 Task: Send an email with the signature Genevieve Ramirez with the subject Request for a recommendation and the message Could you please provide a summary of the project timeline? from softage.2@softage.net to softage.3@softage.net with an attached image file Product_photo.png and move the email from Sent Items to the folder Skincare
Action: Key pressed n
Screenshot: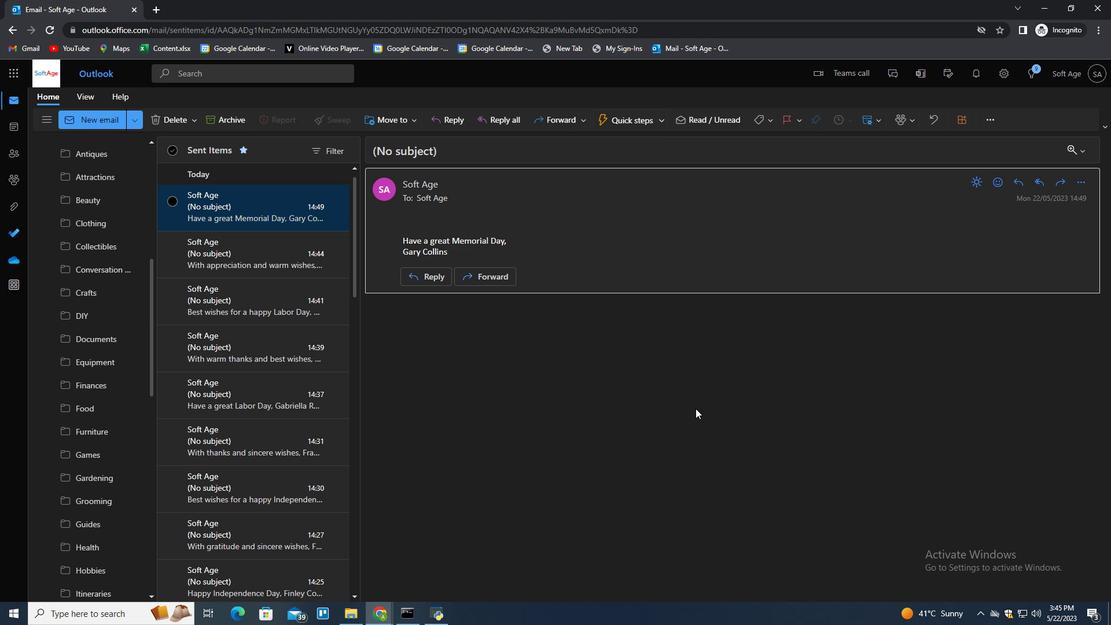 
Action: Mouse moved to (773, 123)
Screenshot: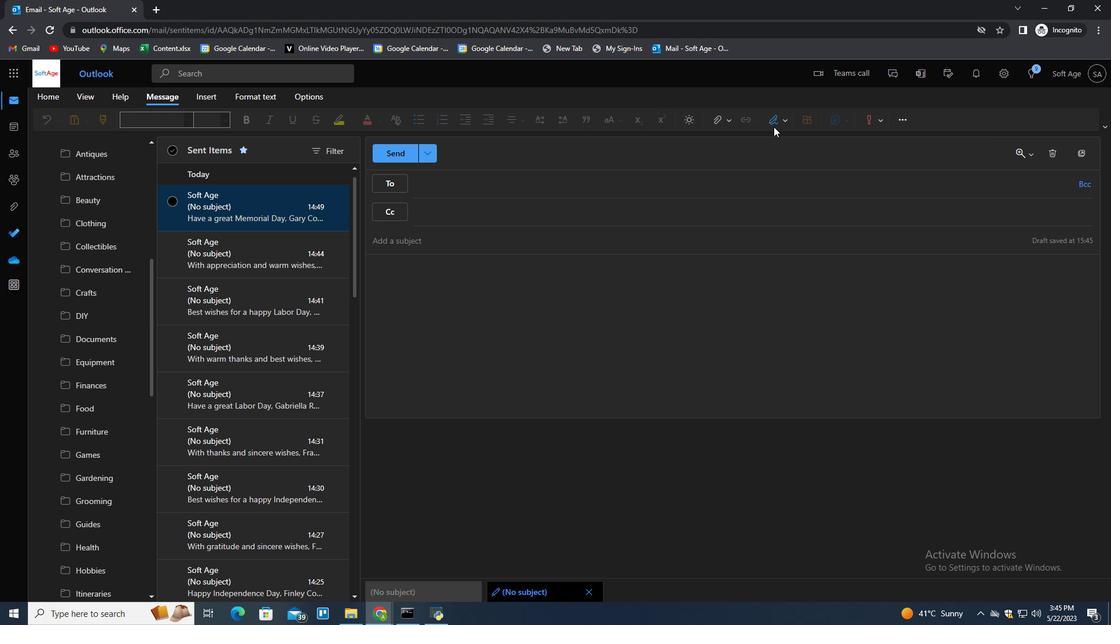 
Action: Mouse pressed left at (773, 123)
Screenshot: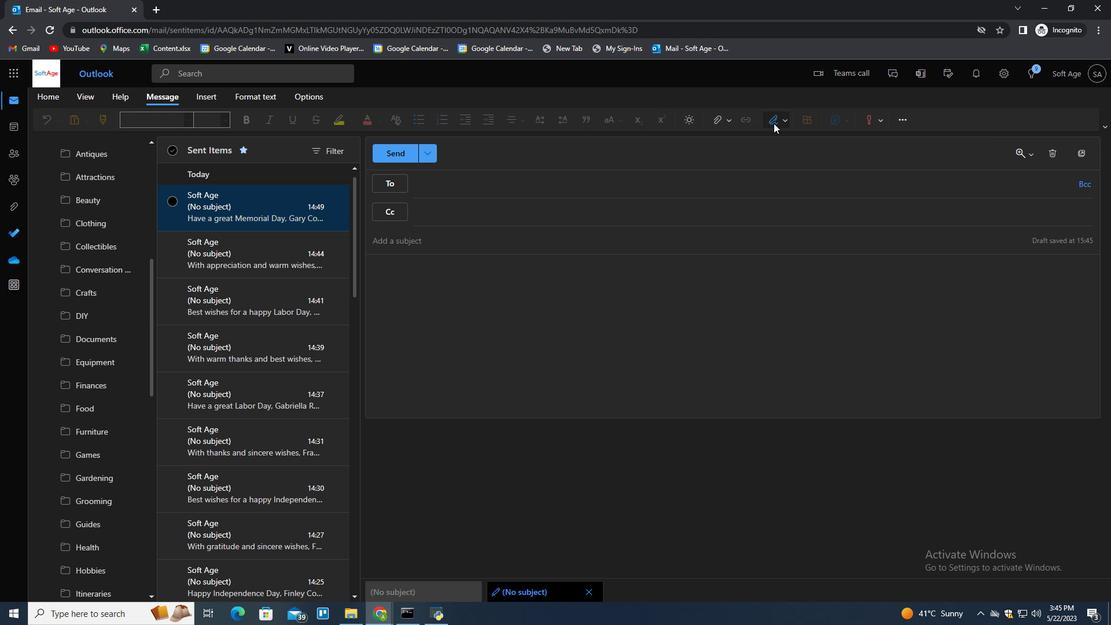 
Action: Mouse moved to (766, 163)
Screenshot: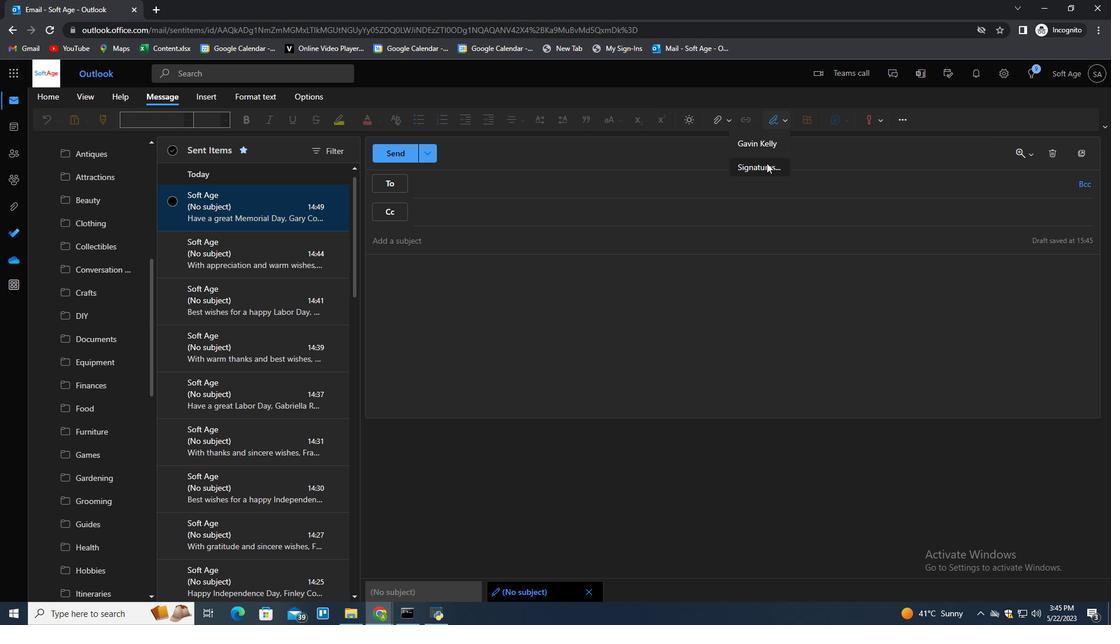 
Action: Mouse pressed left at (766, 163)
Screenshot: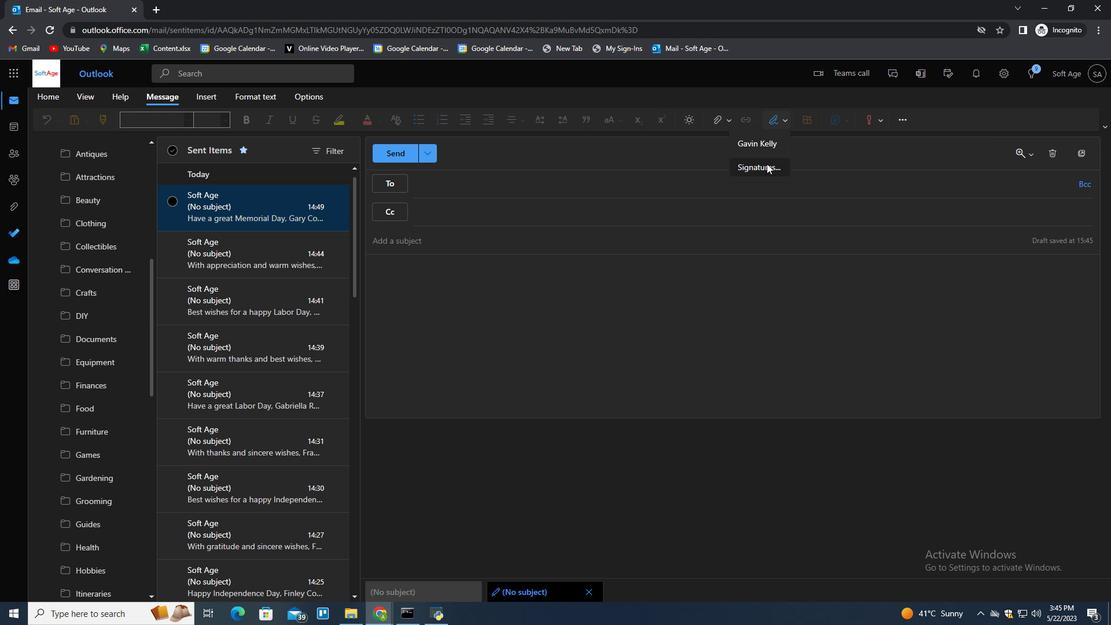 
Action: Mouse moved to (782, 208)
Screenshot: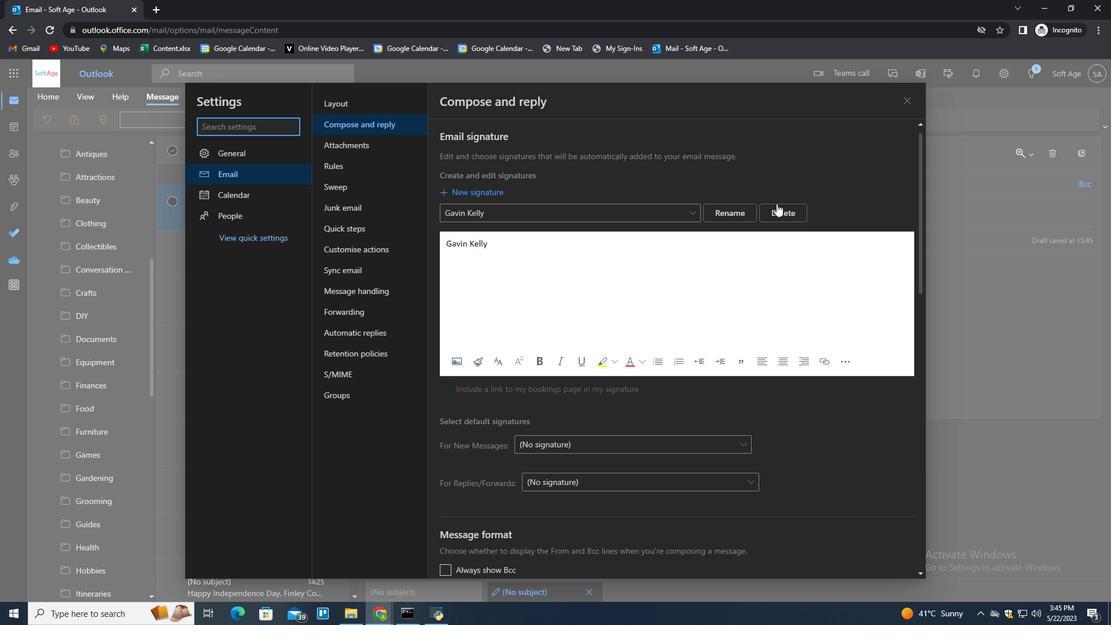 
Action: Mouse pressed left at (782, 208)
Screenshot: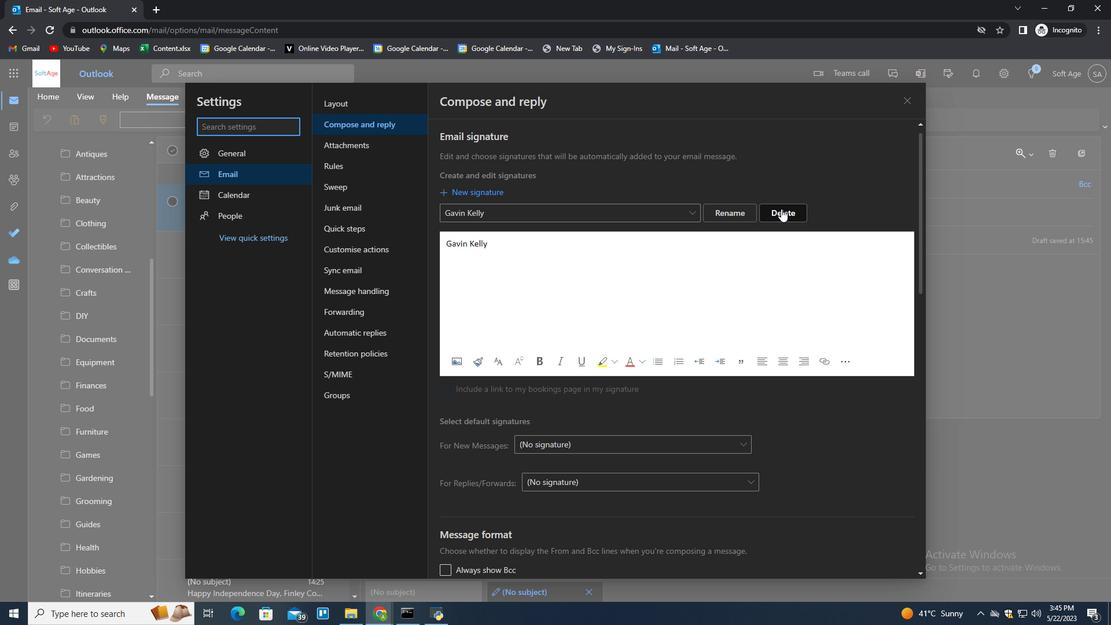 
Action: Mouse moved to (781, 212)
Screenshot: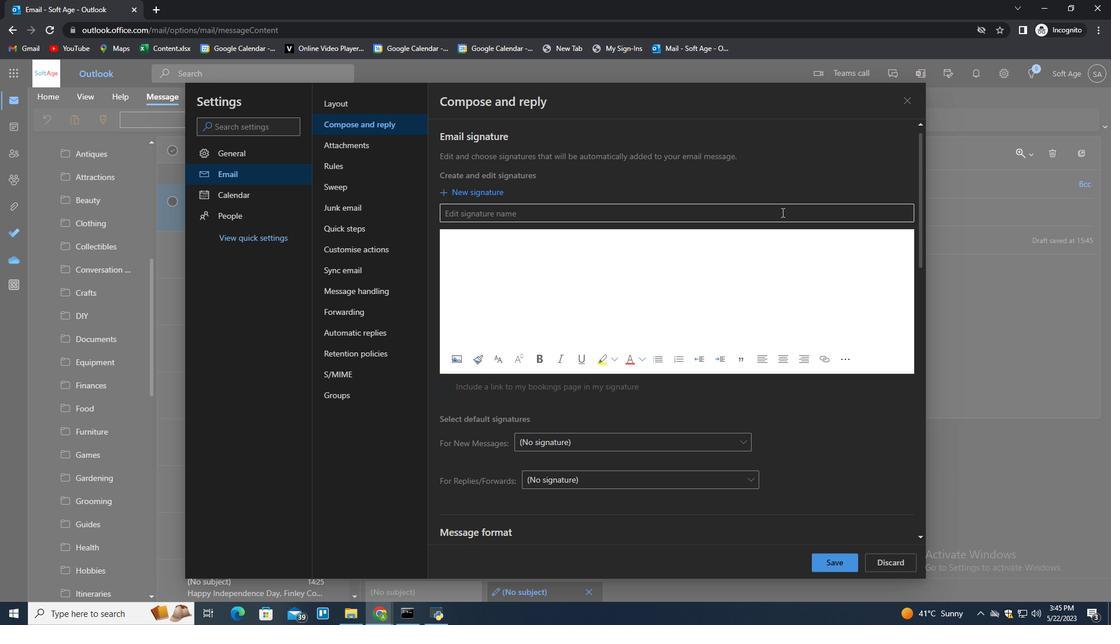 
Action: Mouse pressed left at (781, 212)
Screenshot: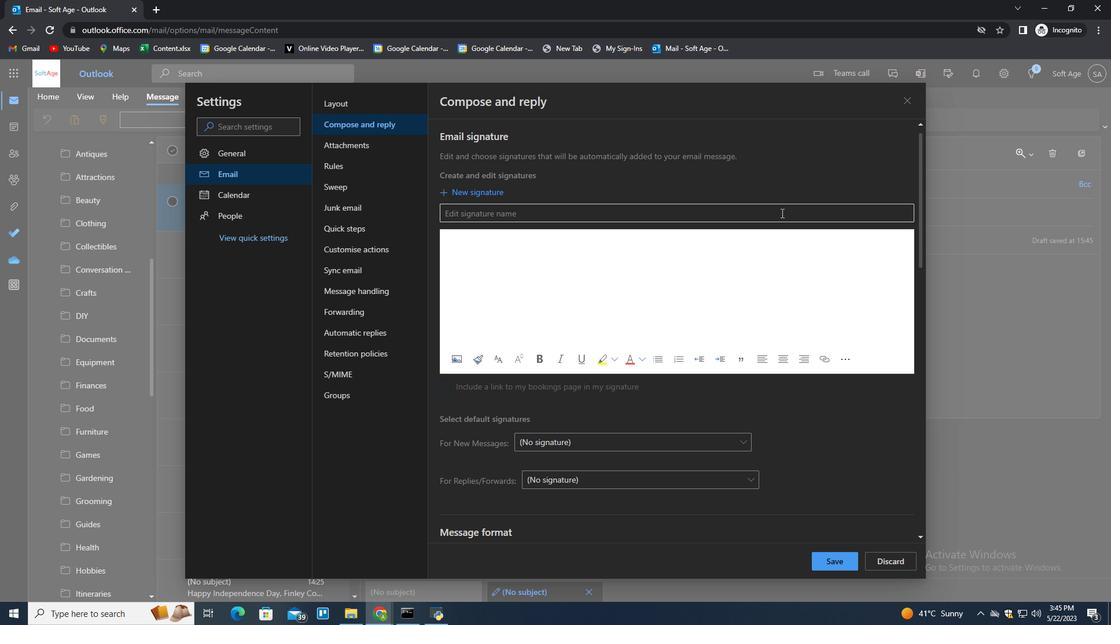 
Action: Mouse moved to (779, 212)
Screenshot: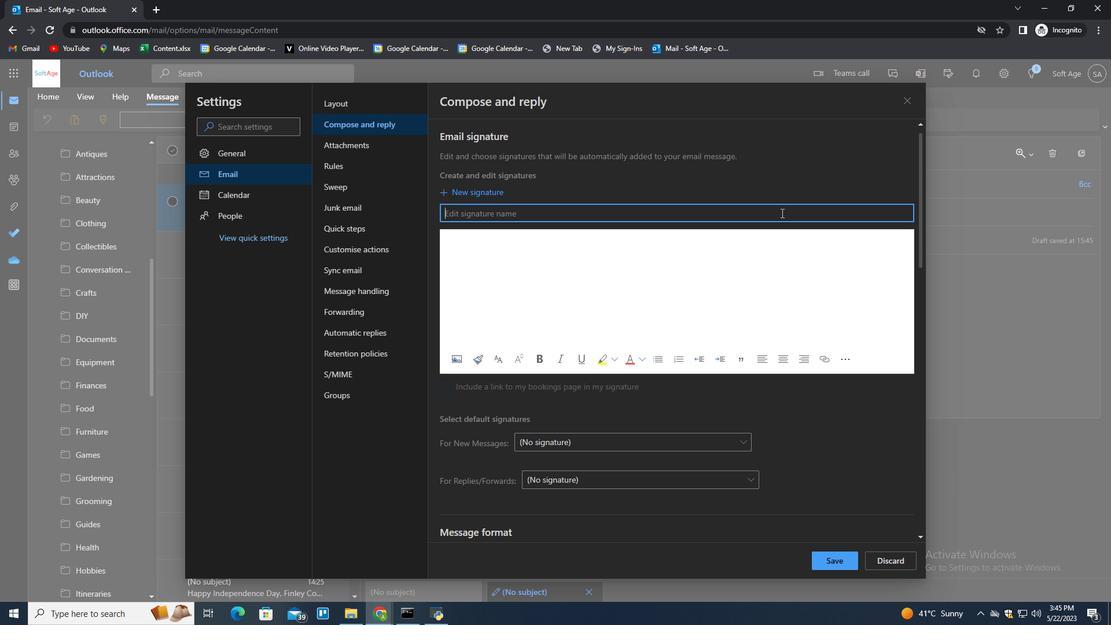 
Action: Key pressed <Key.shift>
Screenshot: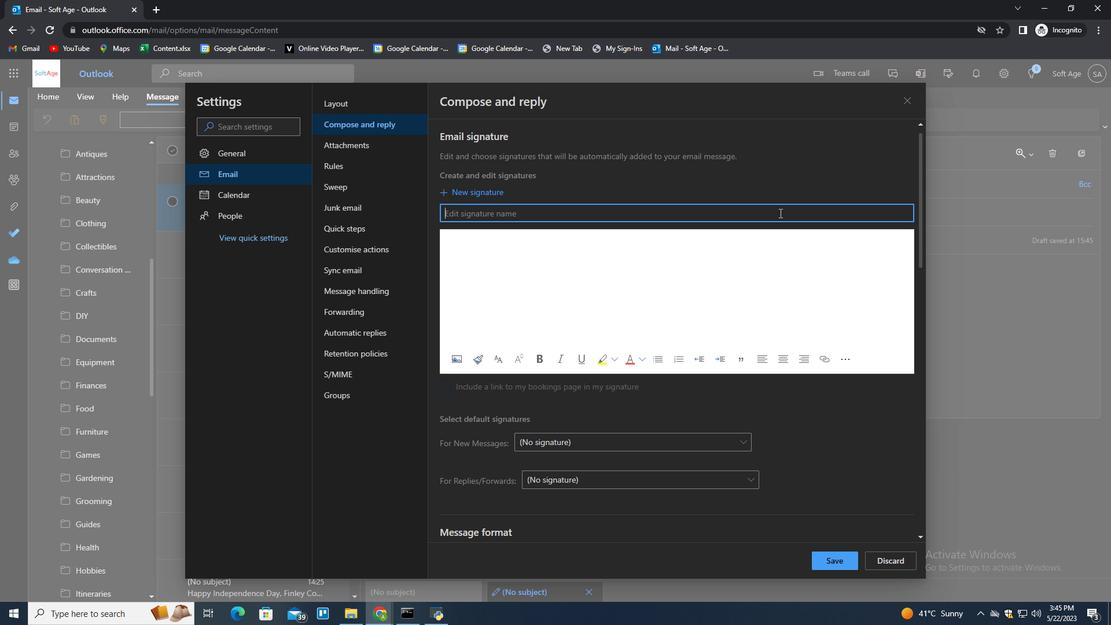 
Action: Mouse moved to (779, 212)
Screenshot: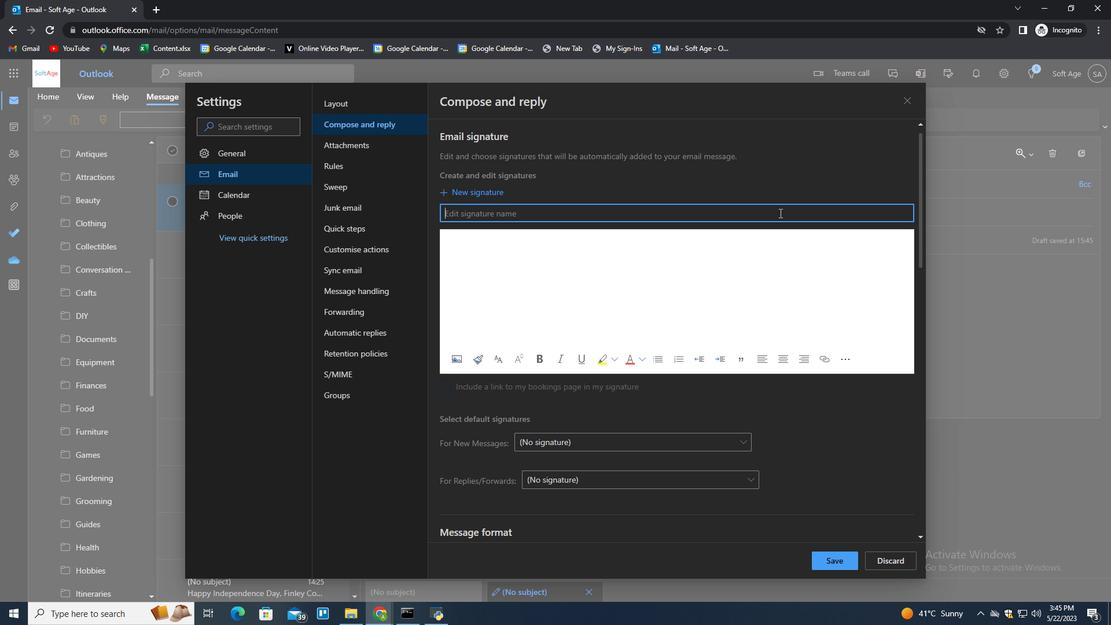 
Action: Key pressed G
Screenshot: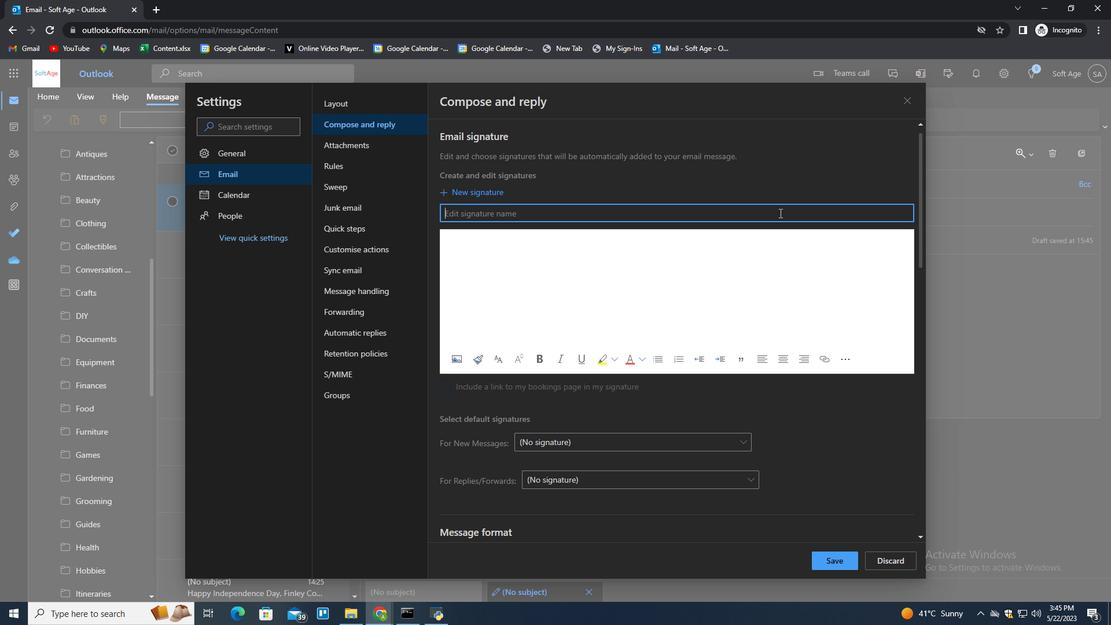 
Action: Mouse moved to (777, 218)
Screenshot: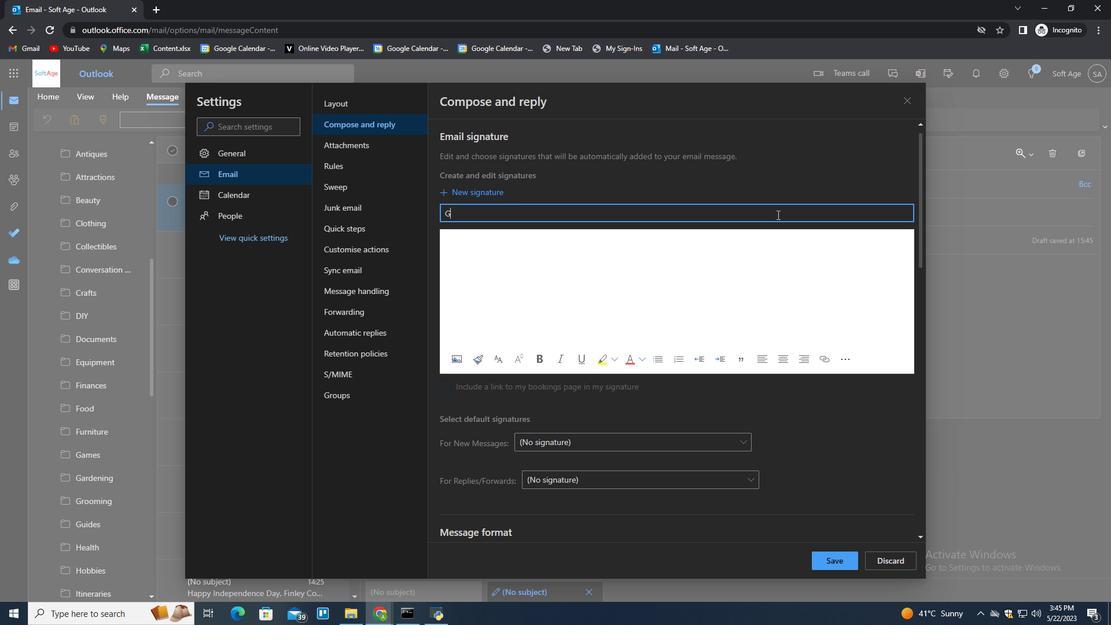 
Action: Key pressed enevieve<Key.space><Key.shift>Ramirez<Key.tab><Key.shift><Key.shift><Key.shift><Key.shift><Key.shift><Key.shift><Key.shift><Key.shift><Key.shift><Key.shift><Key.shift><Key.shift><Key.shift><Key.shift><Key.shift><Key.shift><Key.shift><Key.shift><Key.shift><Key.shift>Genevieve<Key.space><Key.shift>Ramires<Key.backspace>a<Key.backspace>z
Screenshot: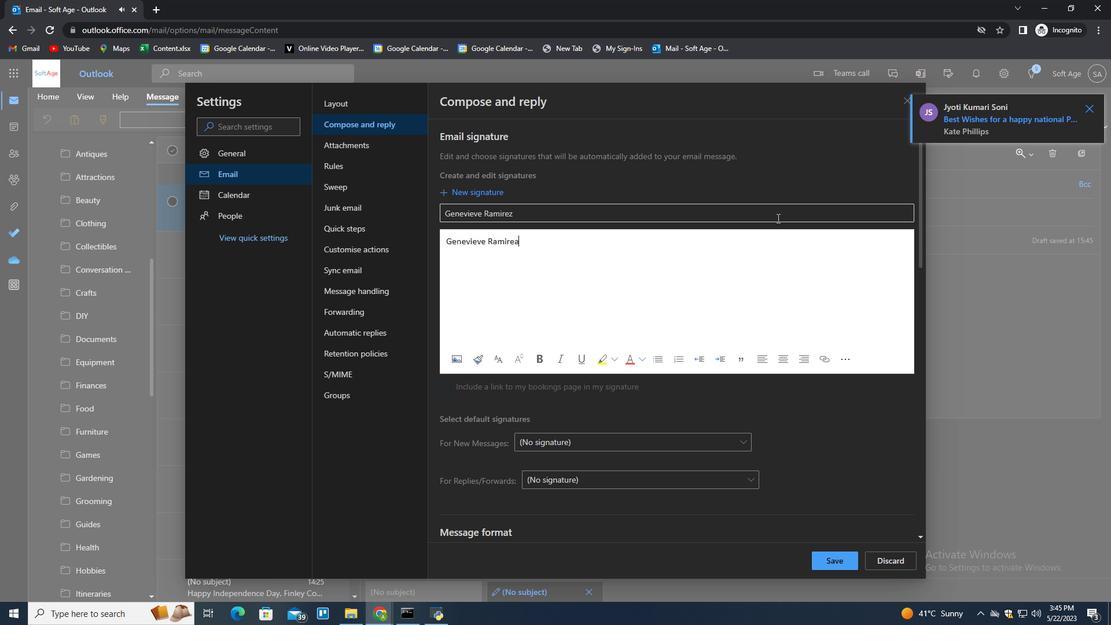 
Action: Mouse scrolled (777, 218) with delta (0, 0)
Screenshot: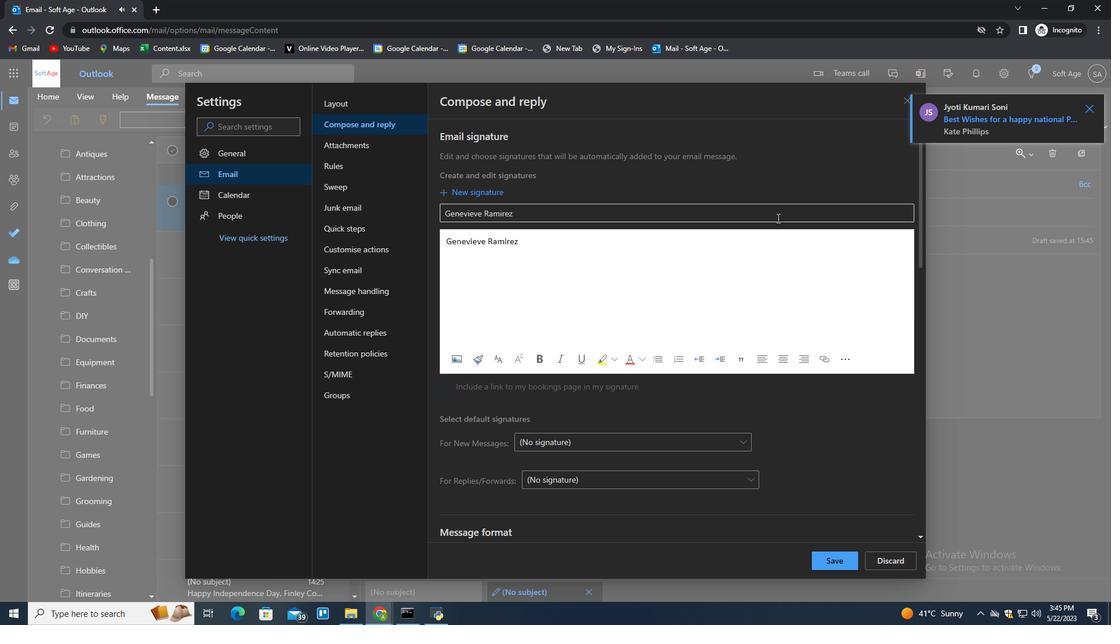 
Action: Mouse moved to (836, 561)
Screenshot: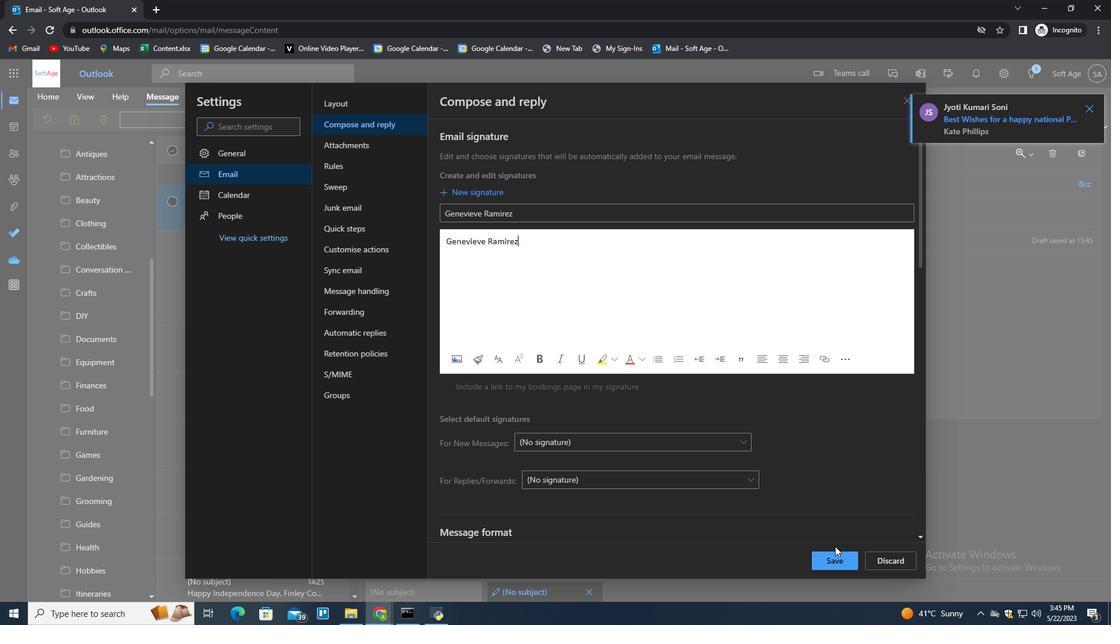 
Action: Mouse pressed left at (836, 561)
Screenshot: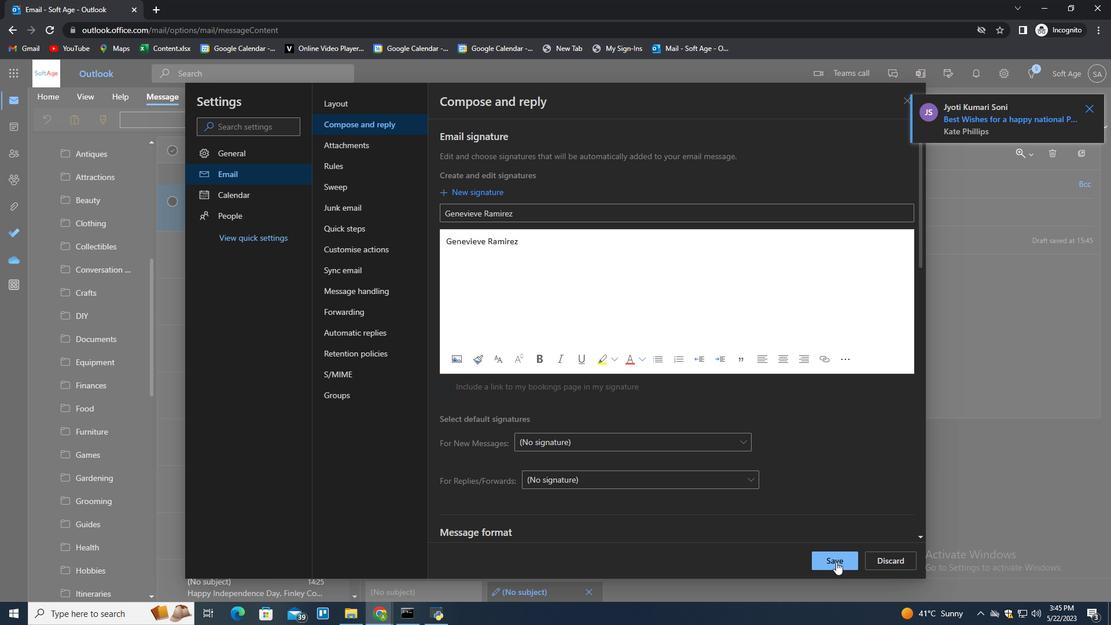 
Action: Mouse moved to (967, 339)
Screenshot: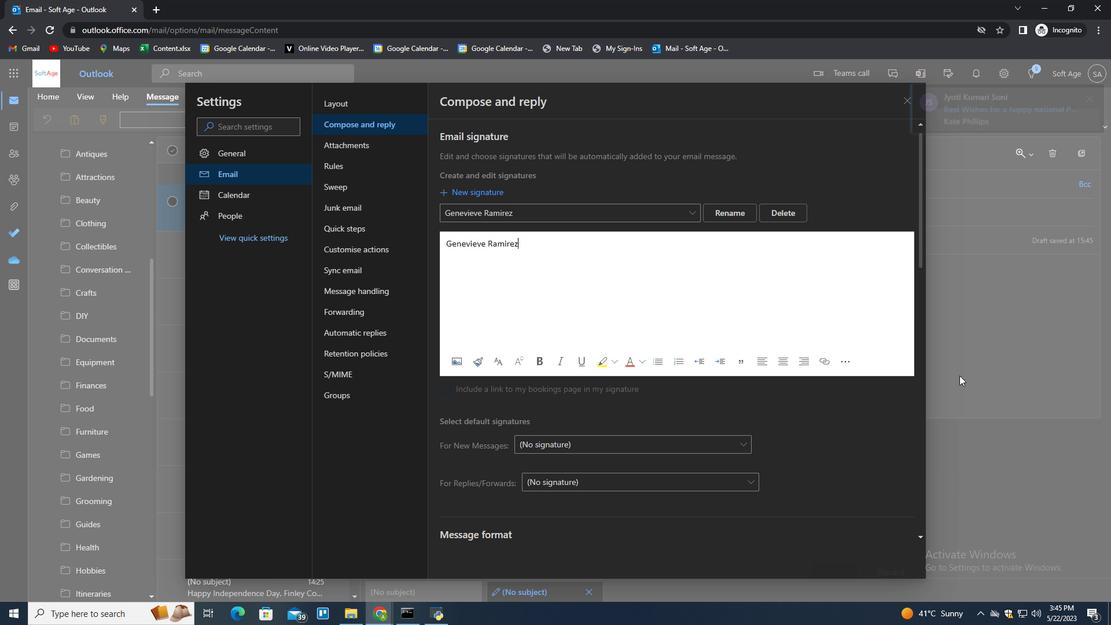 
Action: Mouse pressed left at (967, 339)
Screenshot: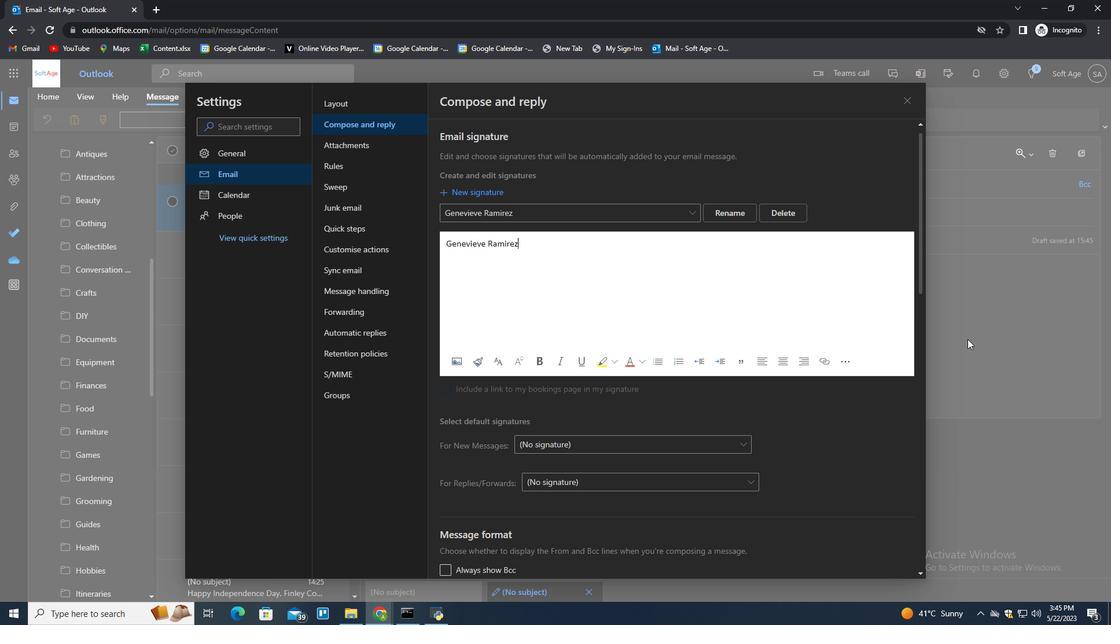 
Action: Mouse moved to (780, 120)
Screenshot: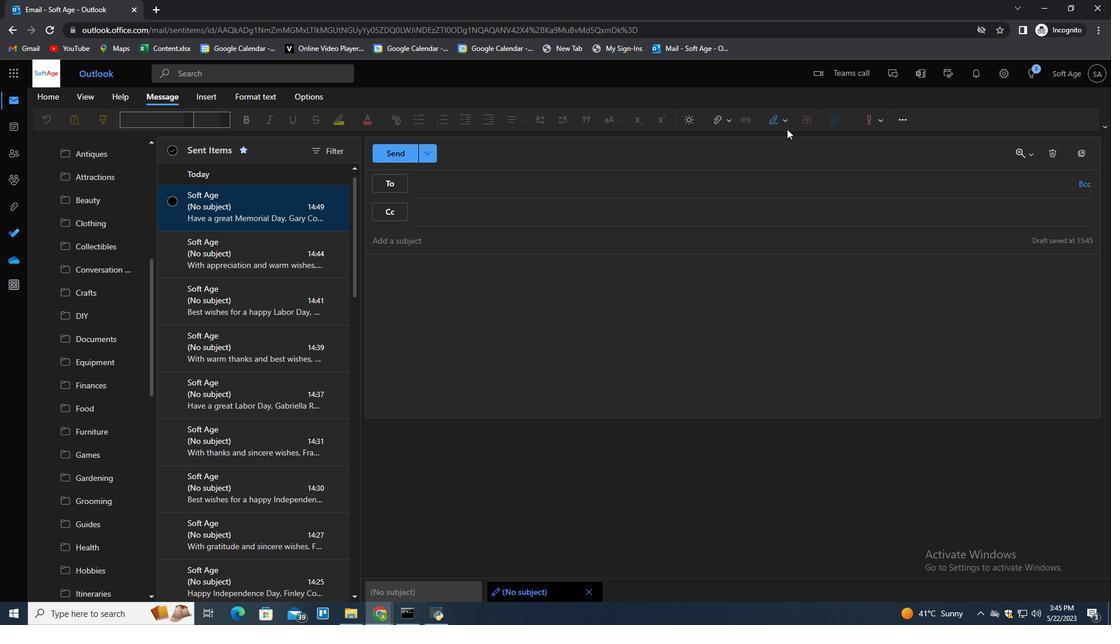 
Action: Mouse pressed left at (780, 120)
Screenshot: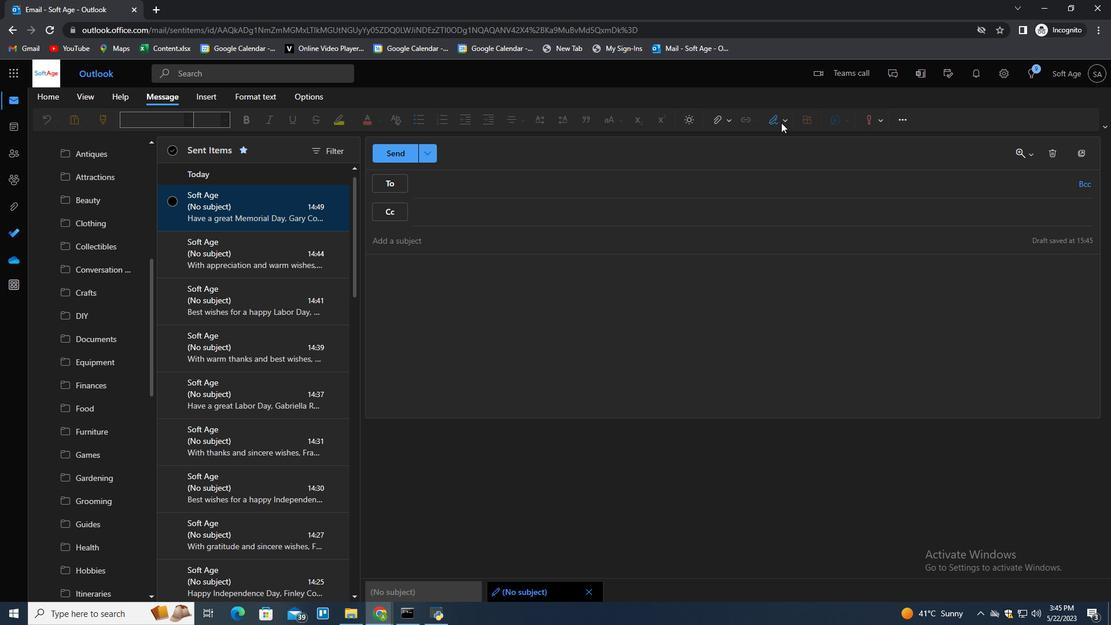
Action: Mouse moved to (765, 145)
Screenshot: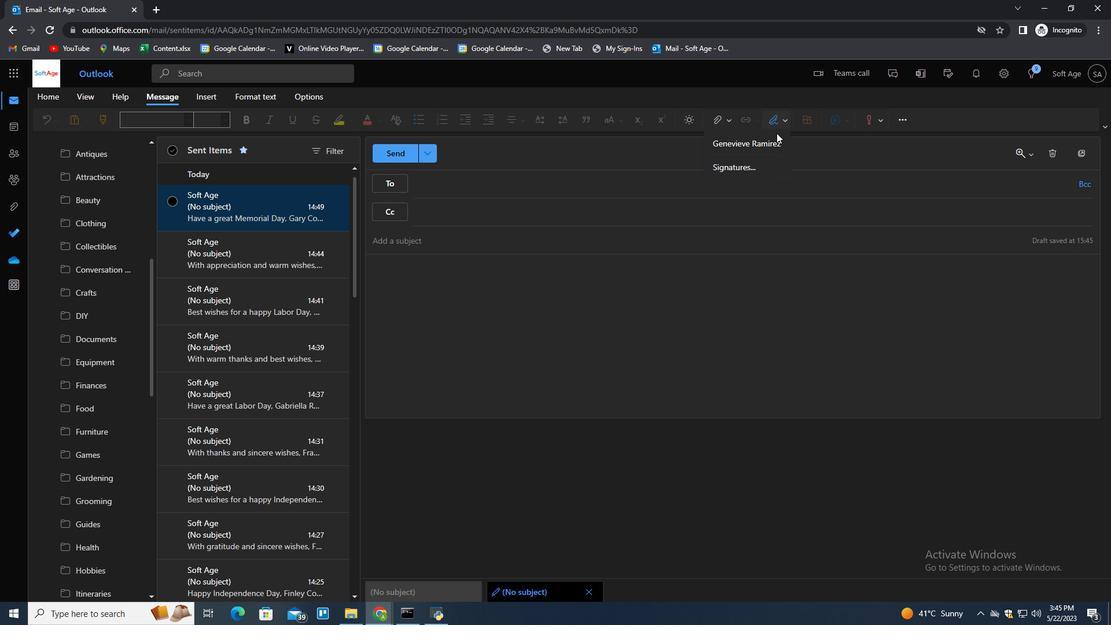 
Action: Mouse pressed left at (765, 145)
Screenshot: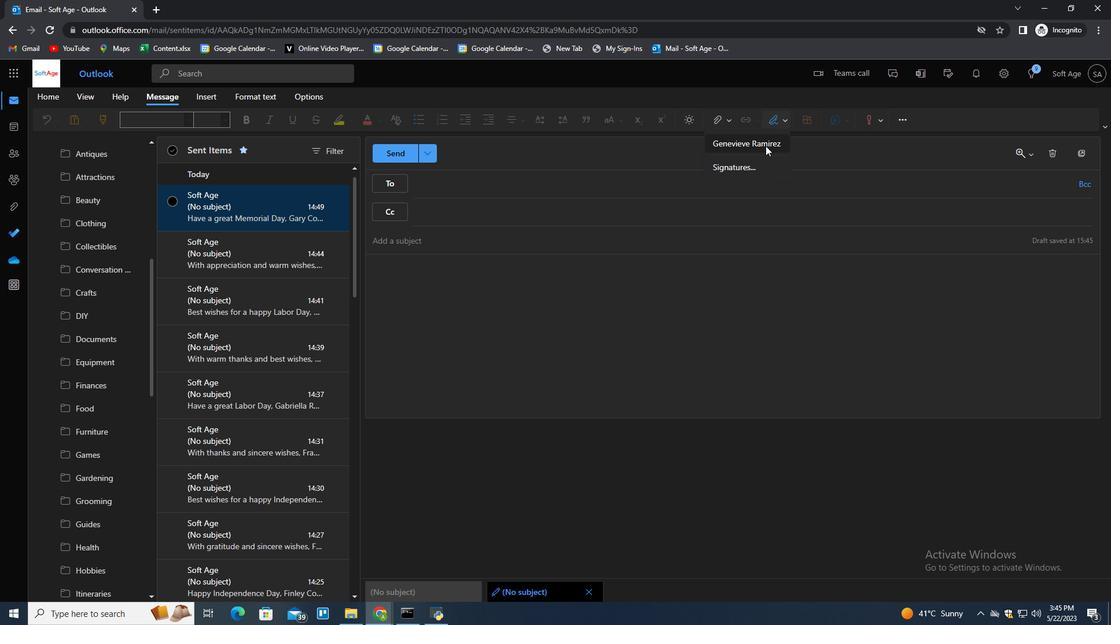 
Action: Mouse moved to (419, 234)
Screenshot: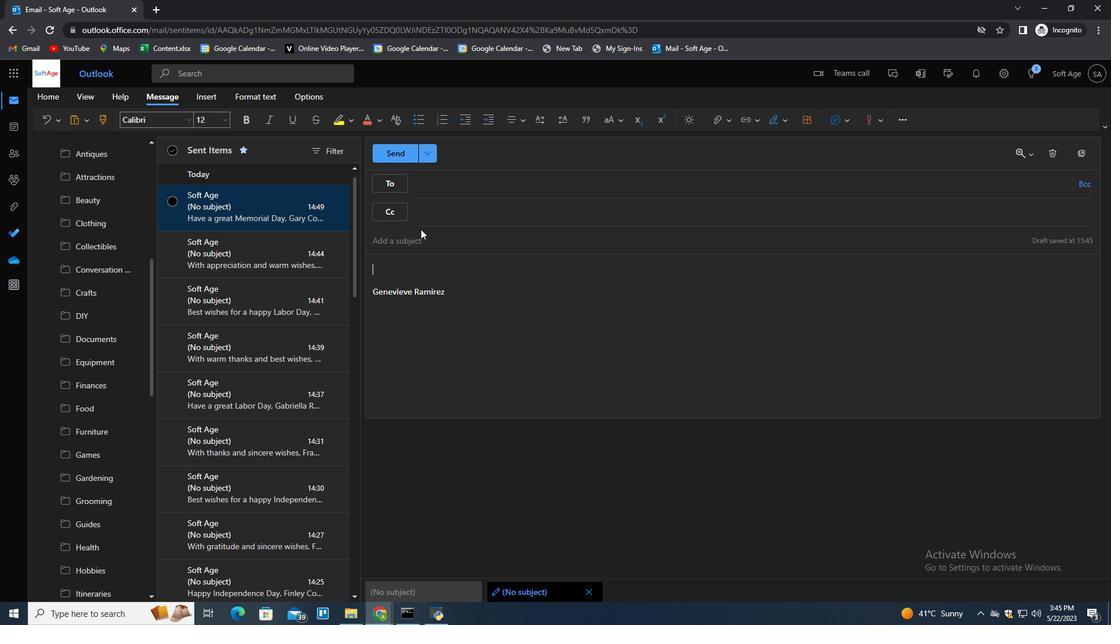 
Action: Mouse pressed left at (419, 234)
Screenshot: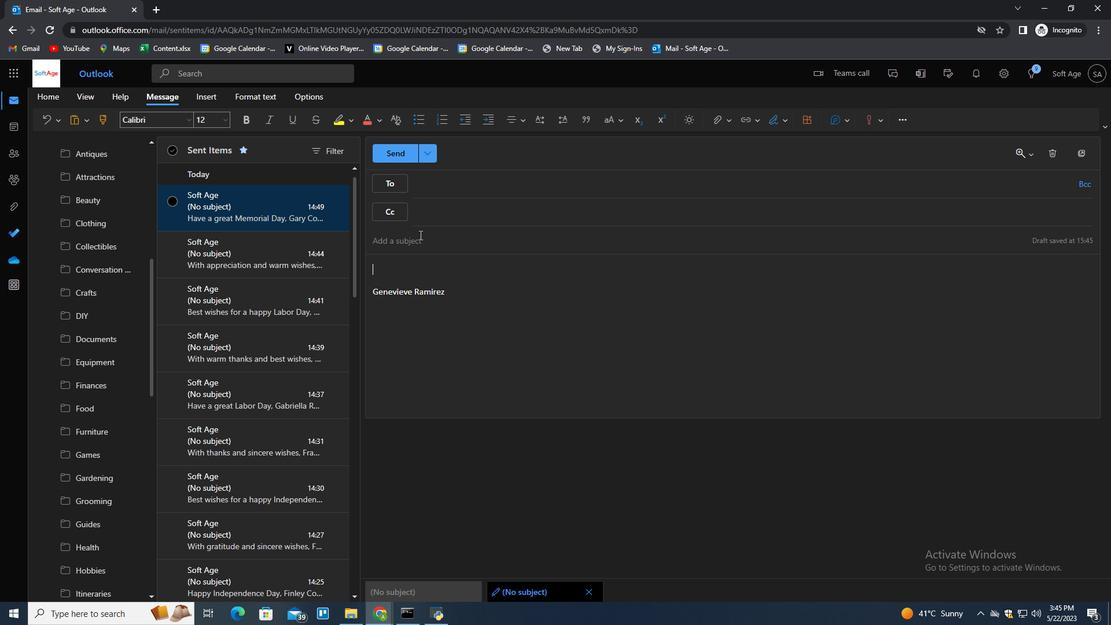 
Action: Key pressed <Key.shift>Request<Key.space>for<Key.space>a<Key.space>recommendation<Key.tab><Key.shift>Ou<Key.backspace><Key.backspace><Key.shift>Could<Key.space>you<Key.space>please<Key.space>provide<Key.space>a<Key.space>summary<Key.space>of<Key.space>th<Key.space>e<Key.backspace><Key.backspace>e<Key.space>project<Key.space>timeline<Key.shift>?
Screenshot: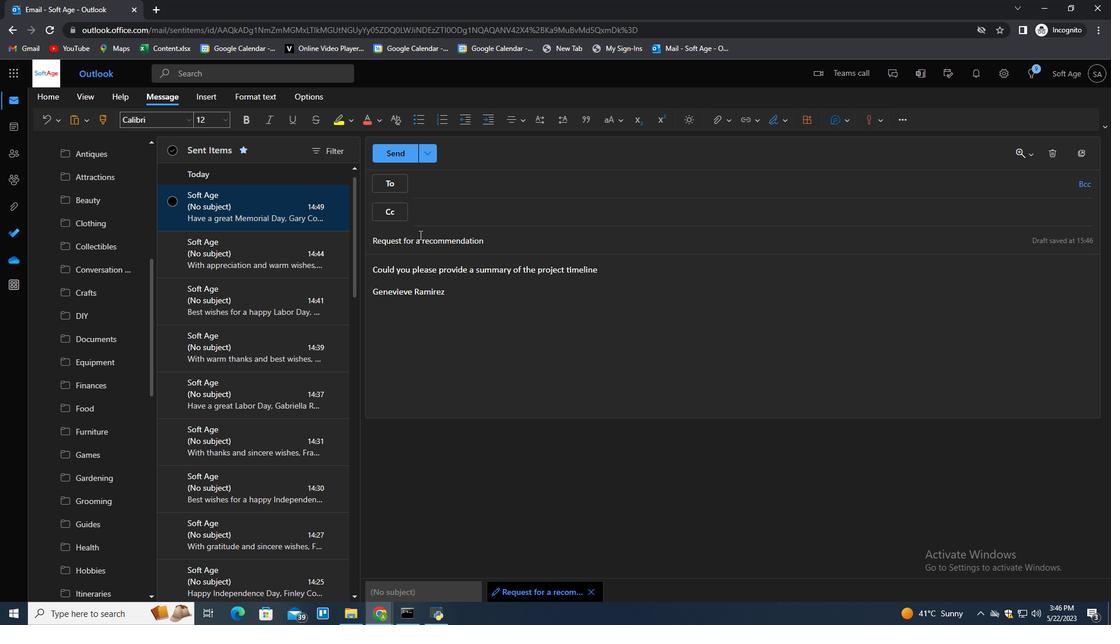
Action: Mouse moved to (472, 174)
Screenshot: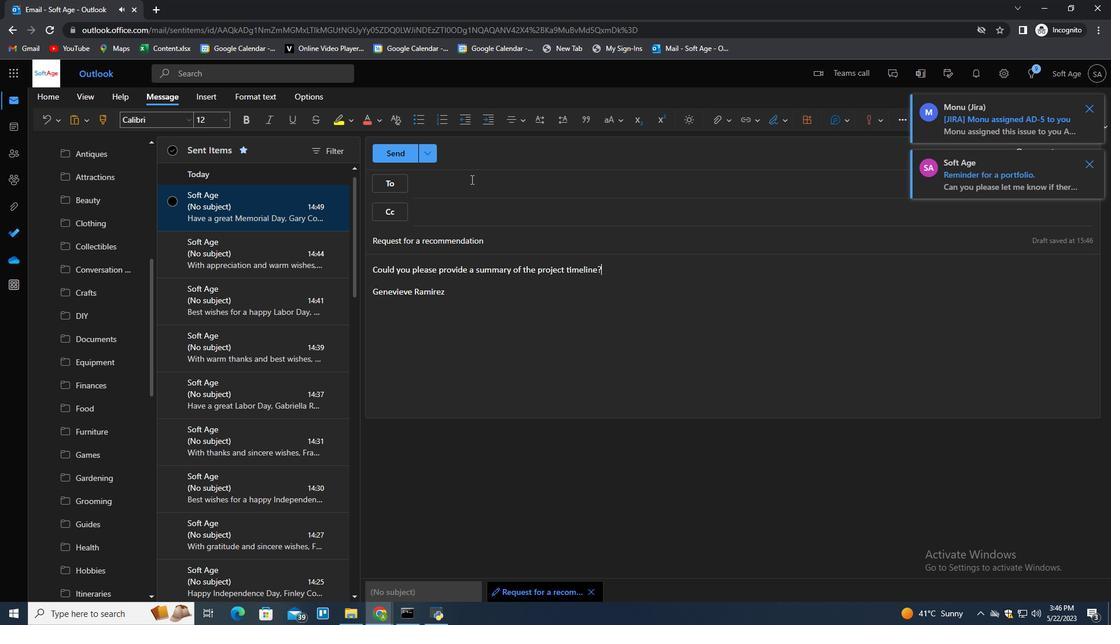 
Action: Mouse pressed left at (472, 174)
Screenshot: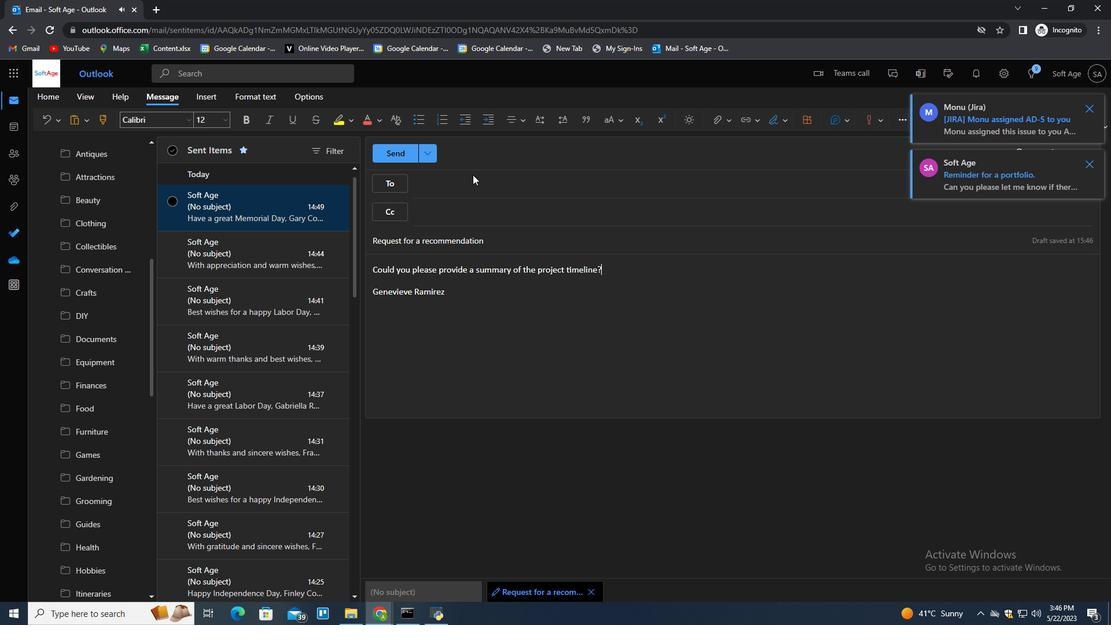 
Action: Key pressed s
Screenshot: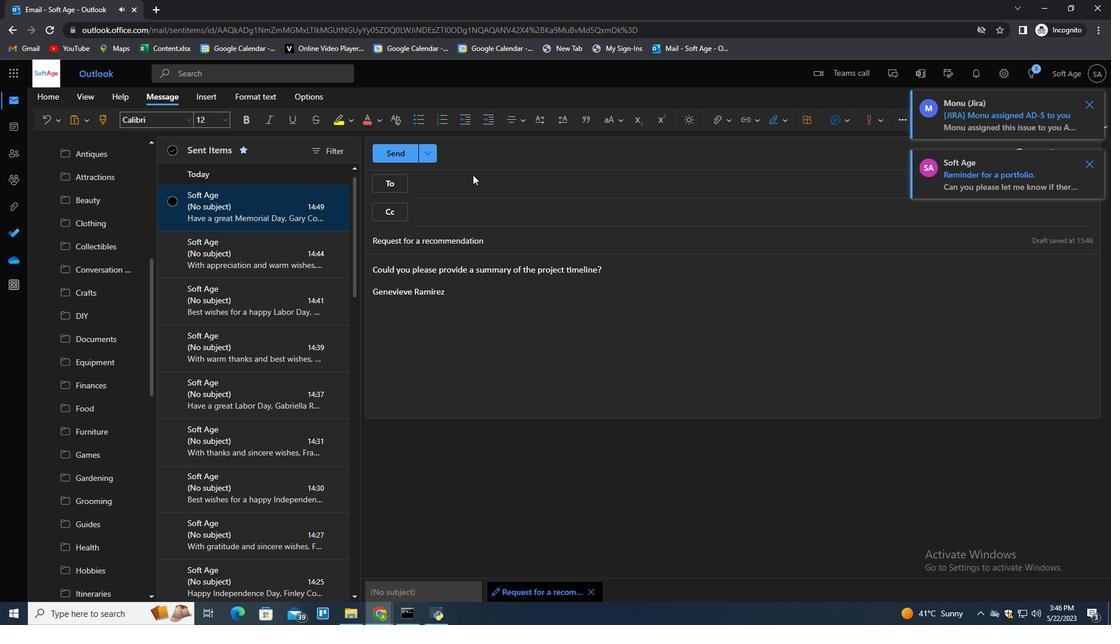 
Action: Mouse moved to (479, 185)
Screenshot: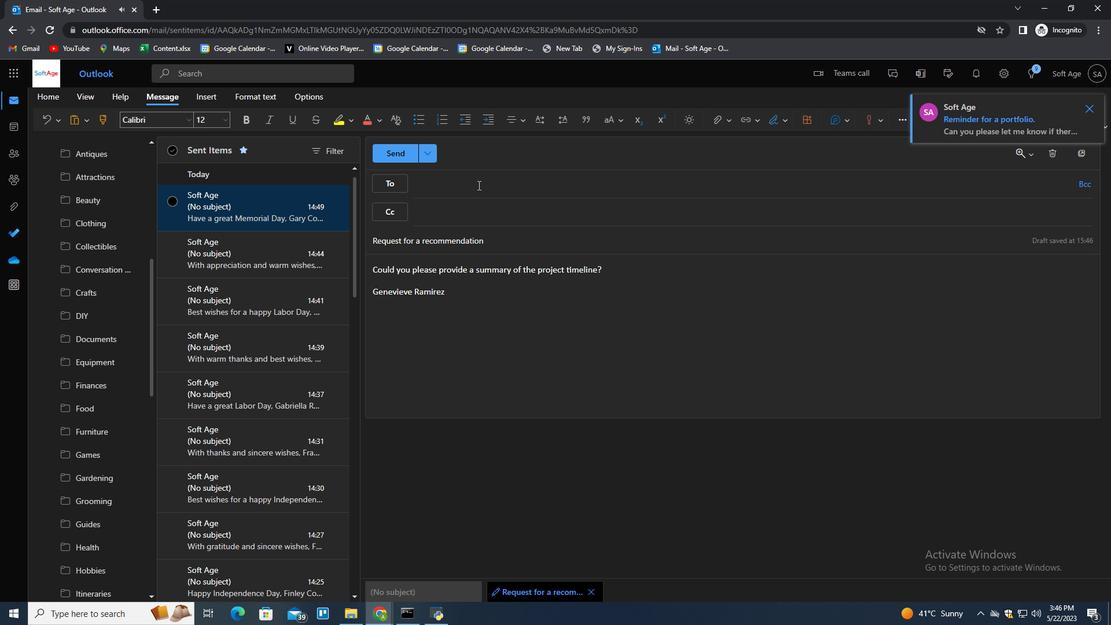 
Action: Mouse pressed left at (479, 185)
Screenshot: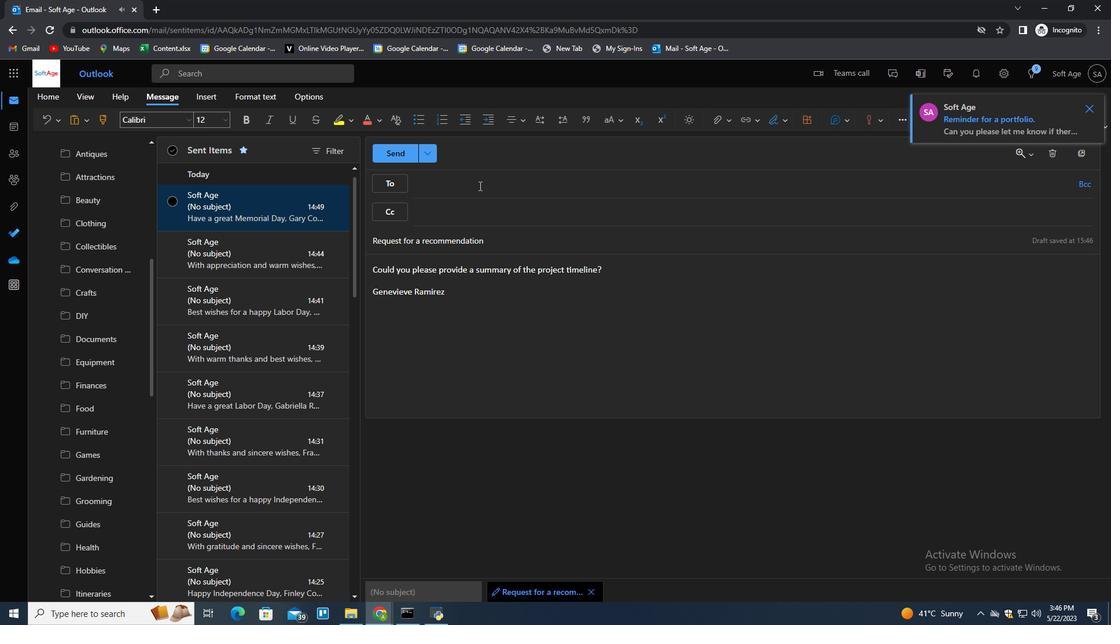 
Action: Key pressed softage.2<Key.backspace>3<Key.shift>@softage.net<Key.enter>
Screenshot: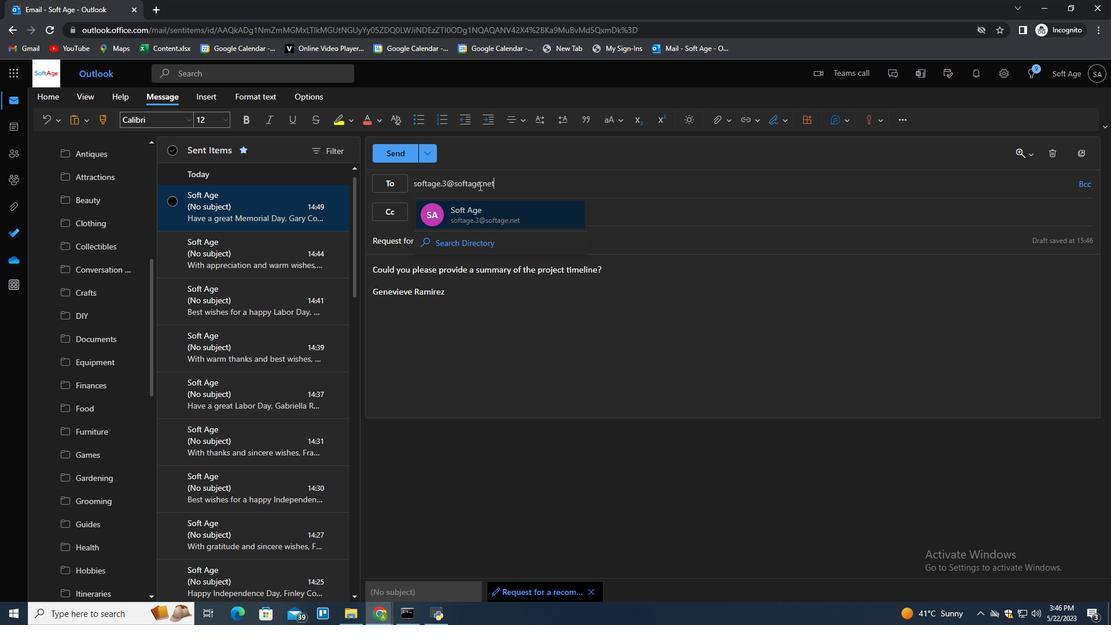 
Action: Mouse moved to (730, 120)
Screenshot: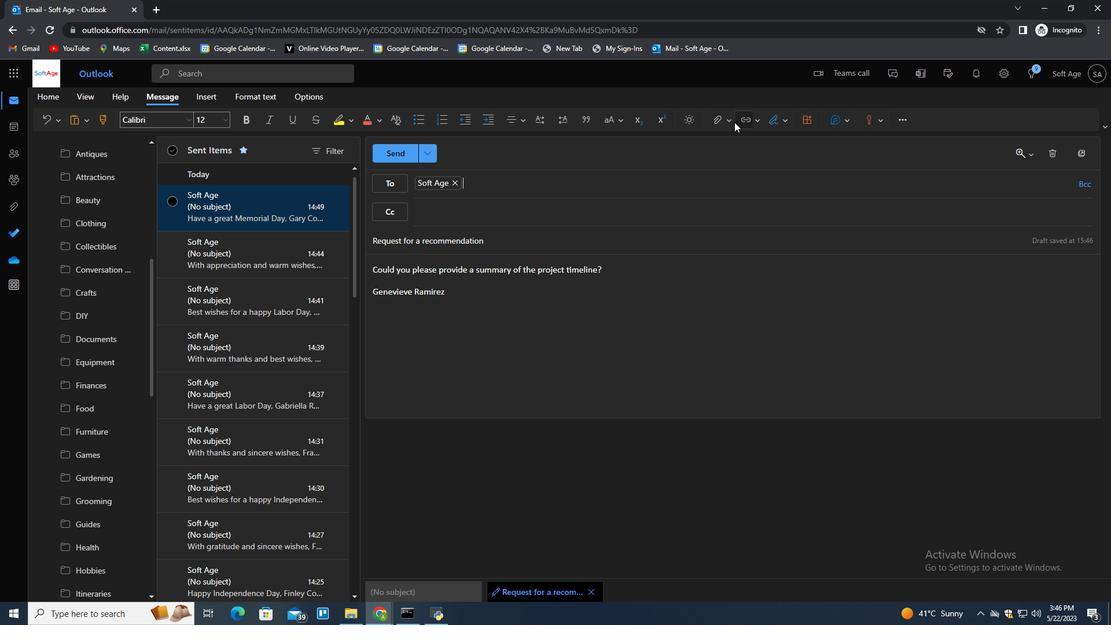 
Action: Mouse pressed left at (730, 120)
Screenshot: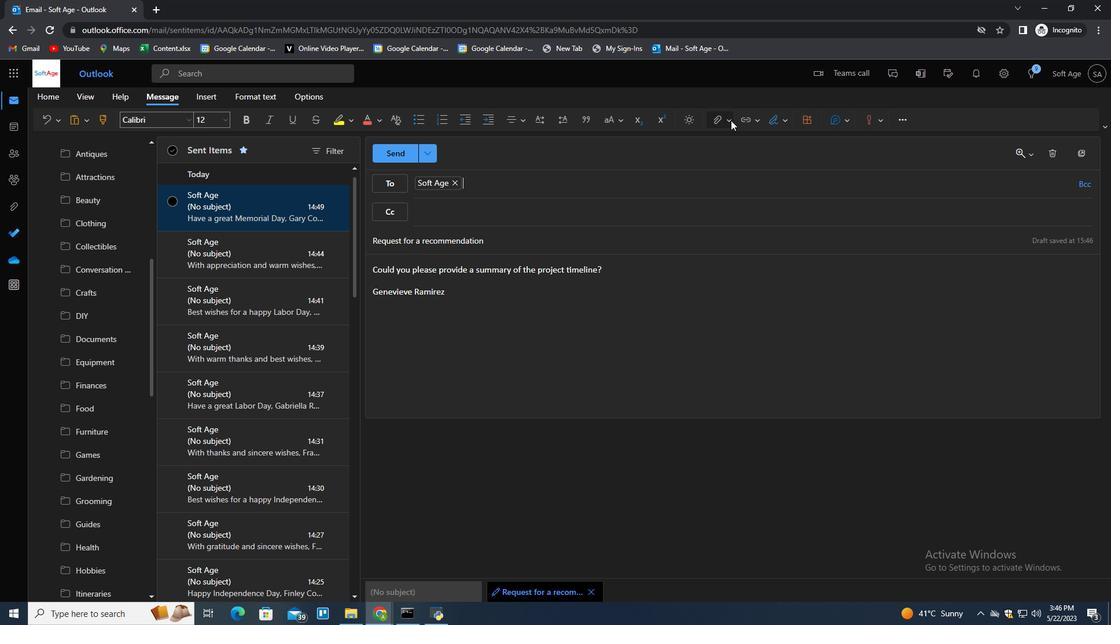 
Action: Mouse moved to (677, 142)
Screenshot: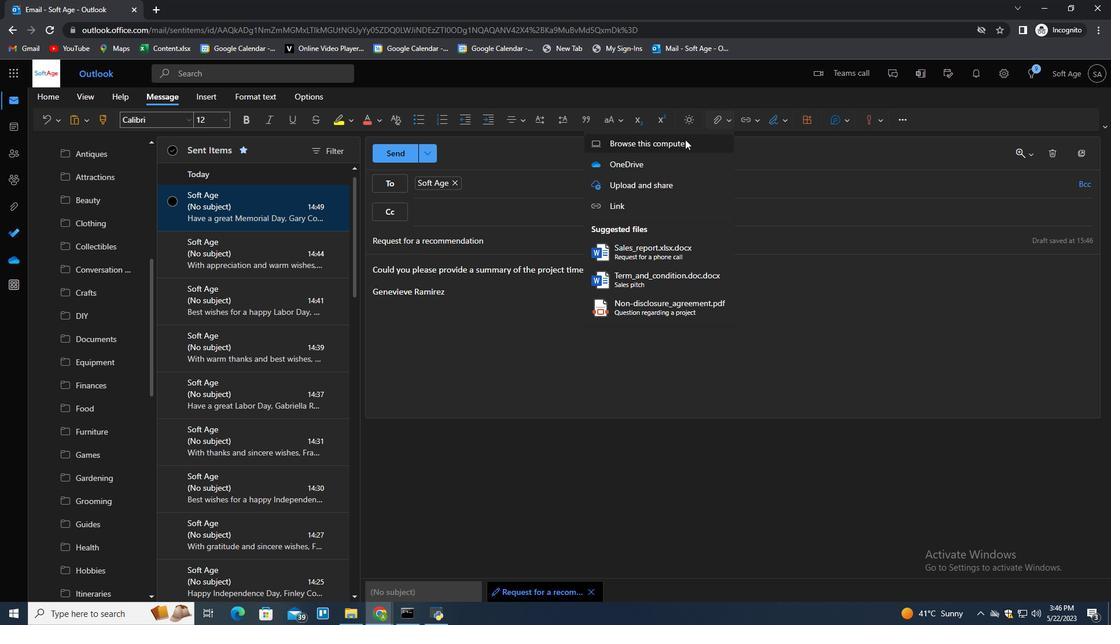 
Action: Mouse pressed left at (677, 142)
Screenshot: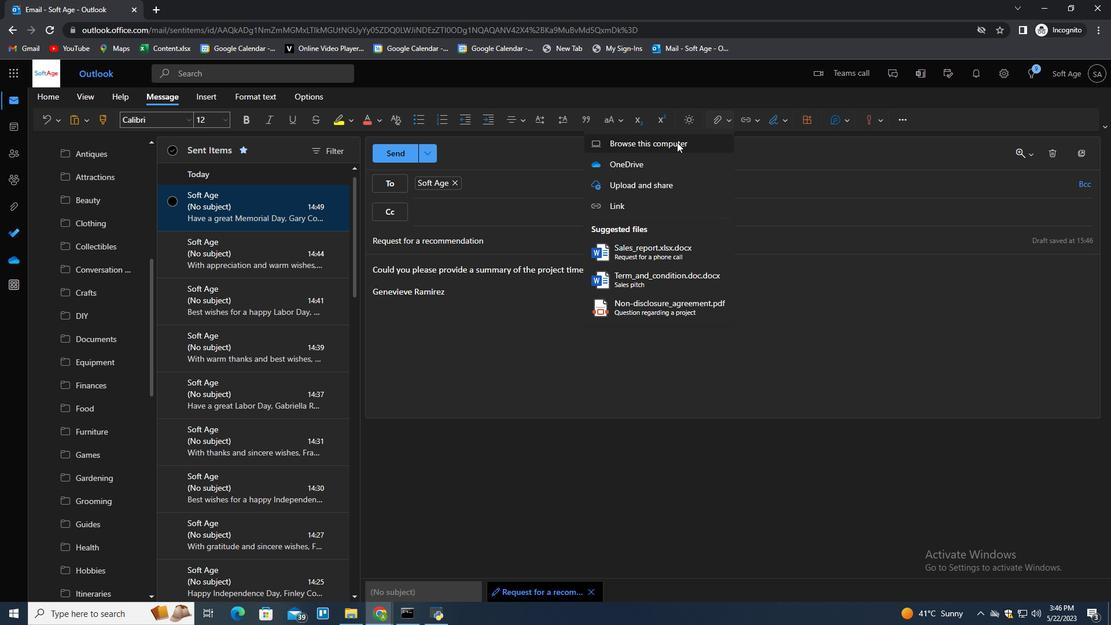 
Action: Mouse moved to (218, 189)
Screenshot: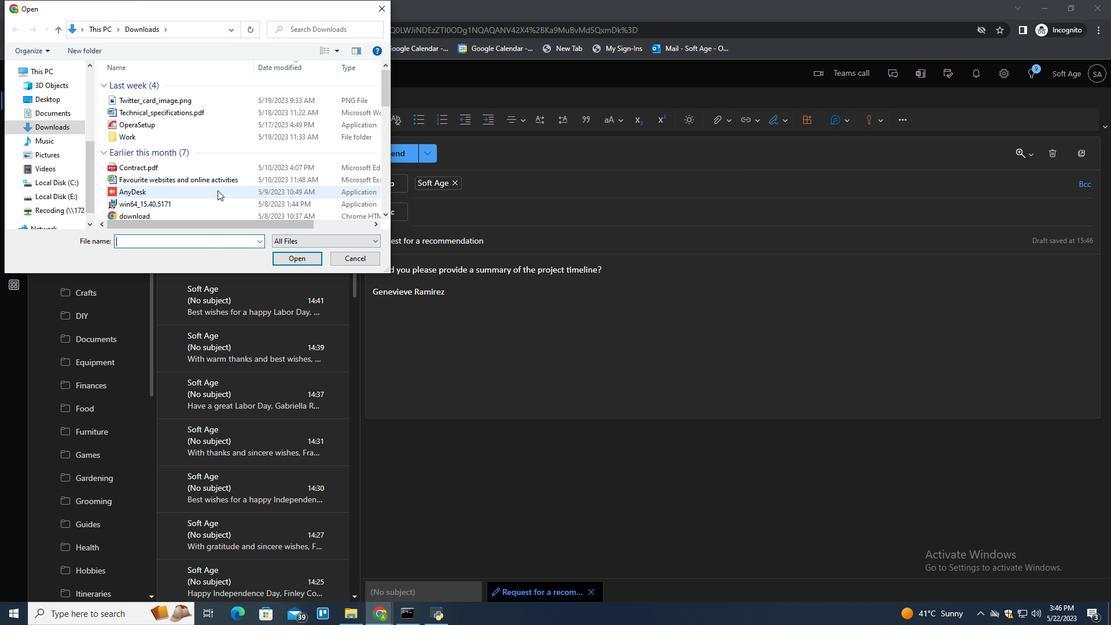 
Action: Mouse scrolled (218, 188) with delta (0, 0)
Screenshot: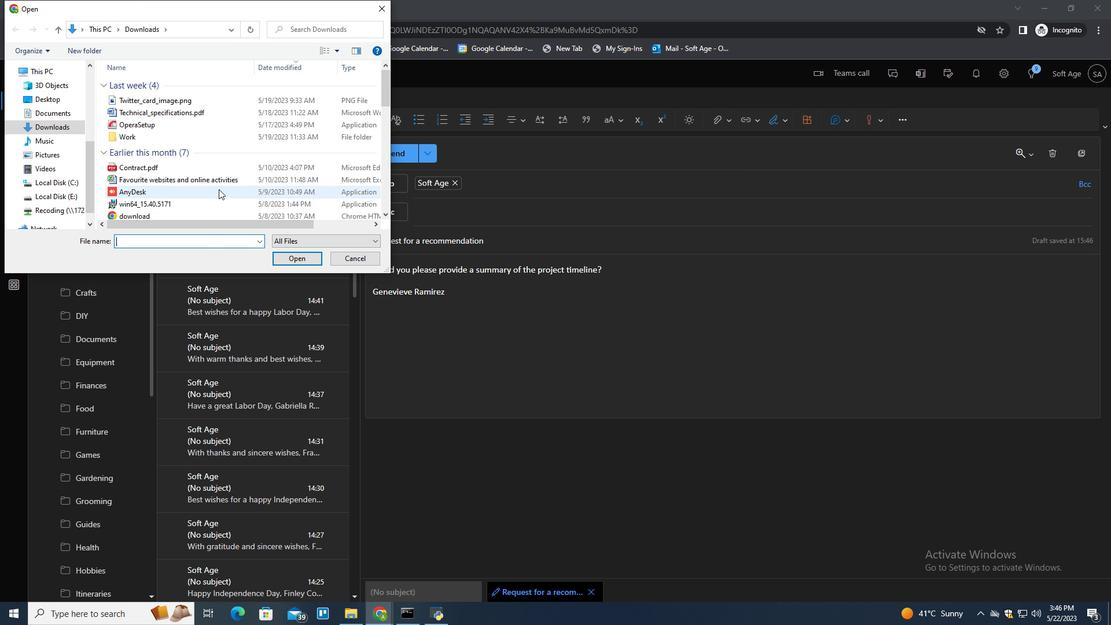 
Action: Mouse scrolled (218, 188) with delta (0, 0)
Screenshot: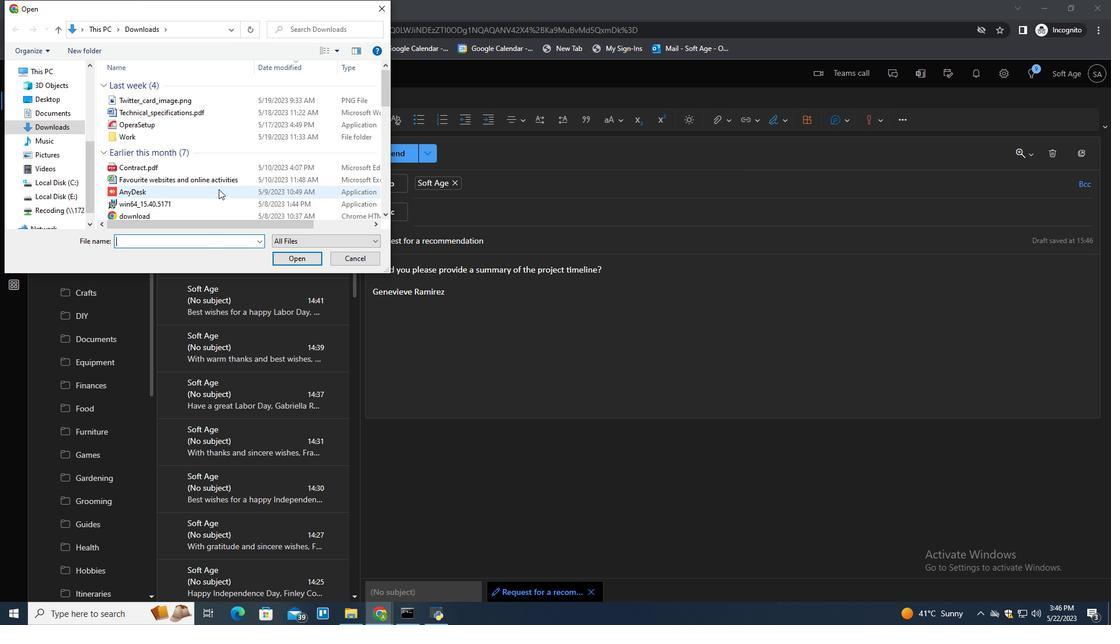 
Action: Mouse scrolled (218, 188) with delta (0, 0)
Screenshot: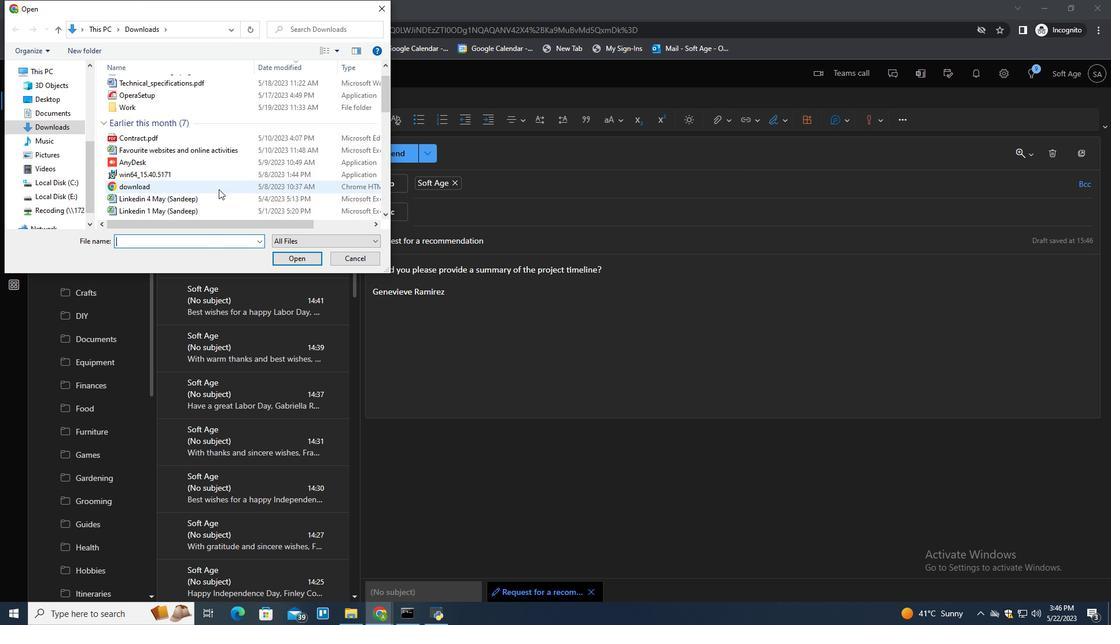 
Action: Mouse scrolled (218, 188) with delta (0, 0)
Screenshot: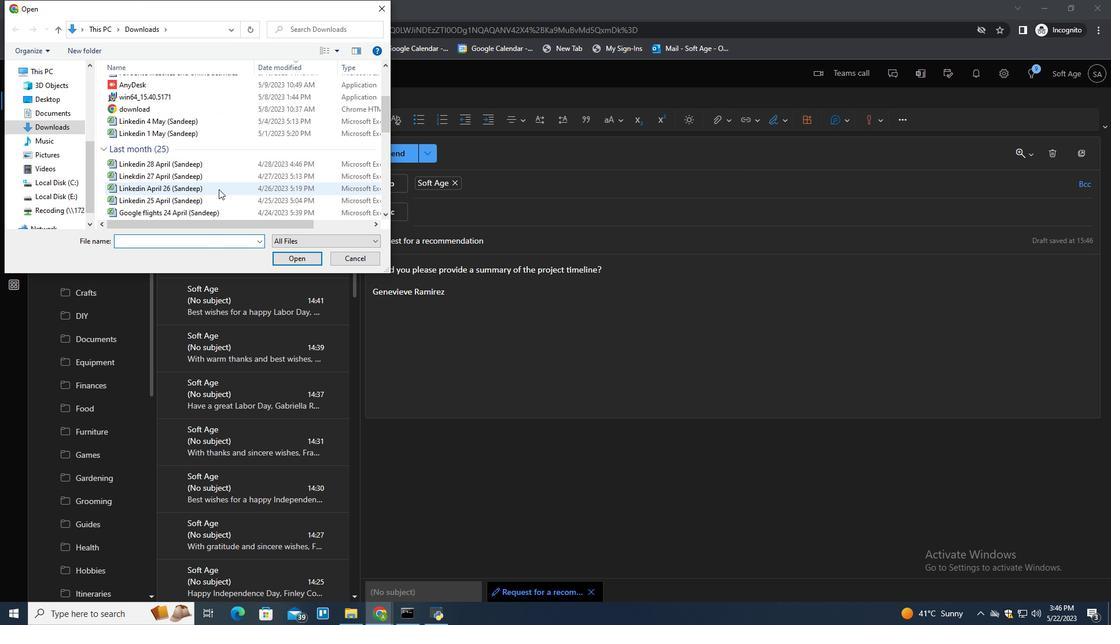 
Action: Mouse scrolled (218, 188) with delta (0, 0)
Screenshot: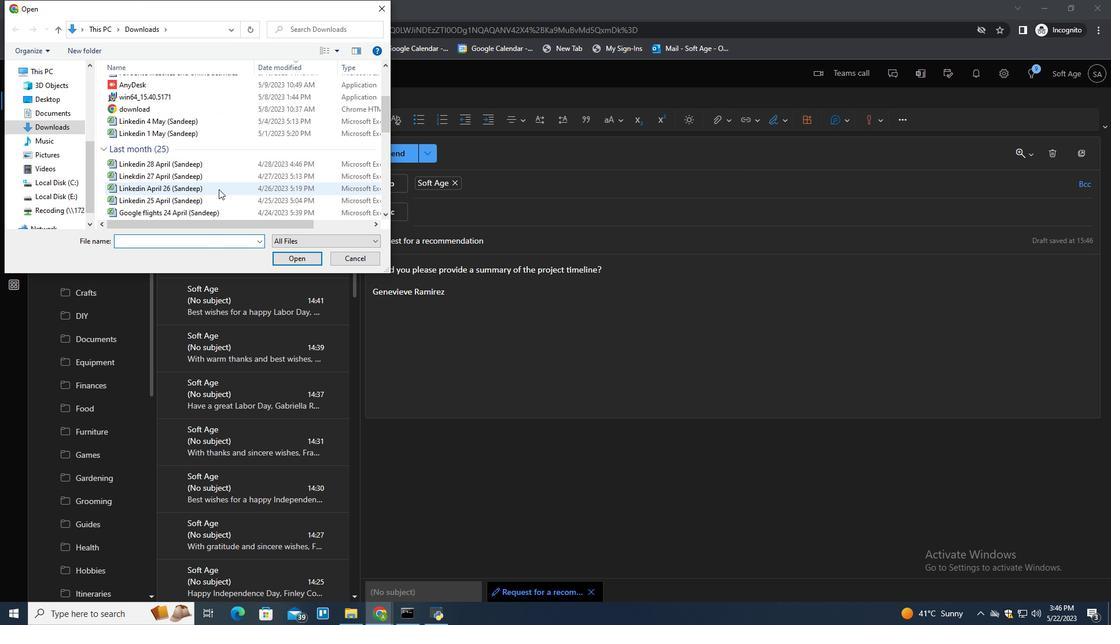 
Action: Mouse scrolled (218, 188) with delta (0, 0)
Screenshot: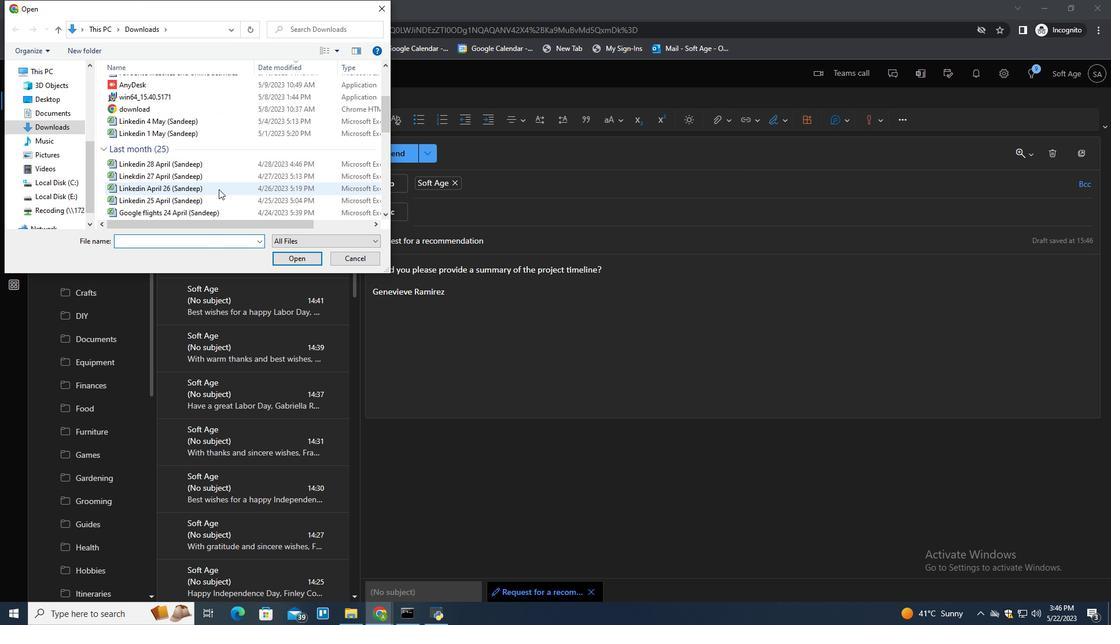 
Action: Mouse scrolled (218, 188) with delta (0, 0)
Screenshot: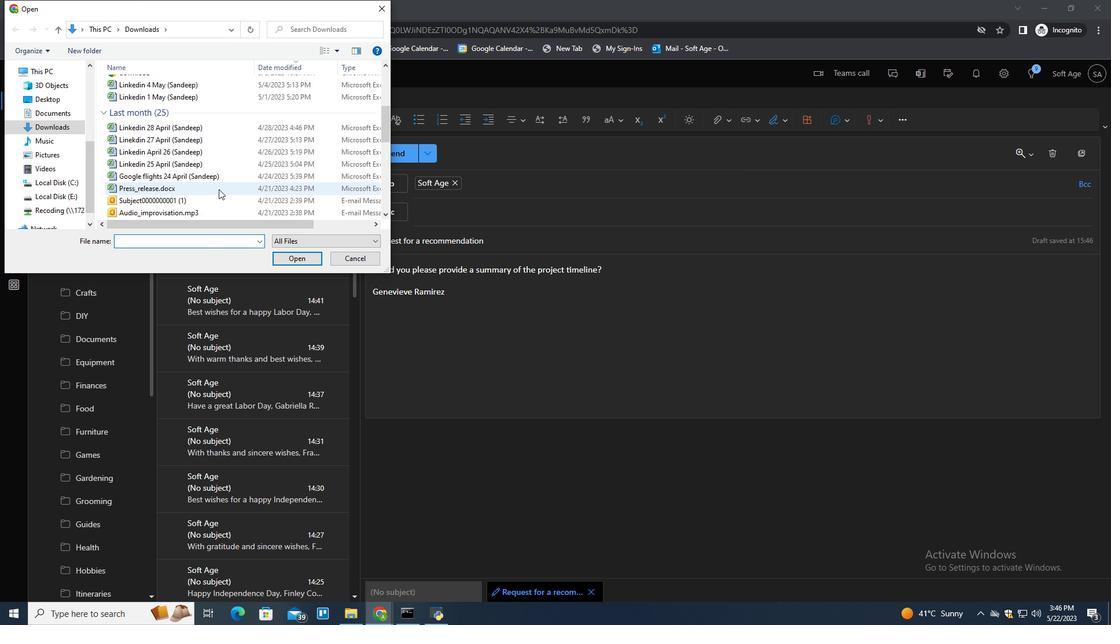 
Action: Mouse scrolled (218, 188) with delta (0, 0)
Screenshot: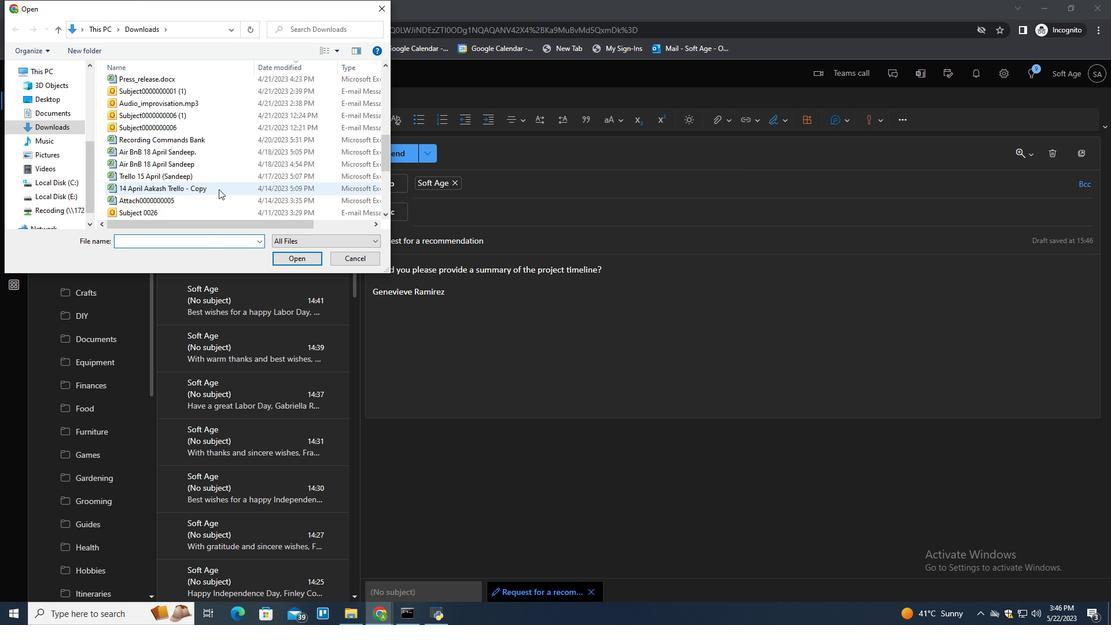 
Action: Mouse scrolled (218, 188) with delta (0, 0)
Screenshot: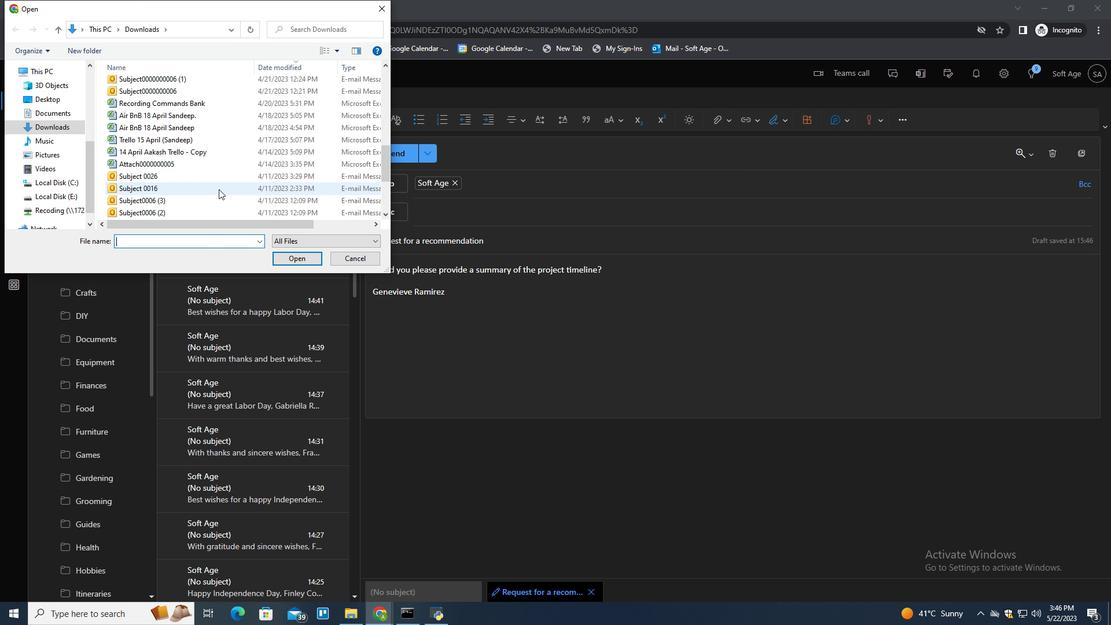 
Action: Mouse scrolled (218, 188) with delta (0, 0)
Screenshot: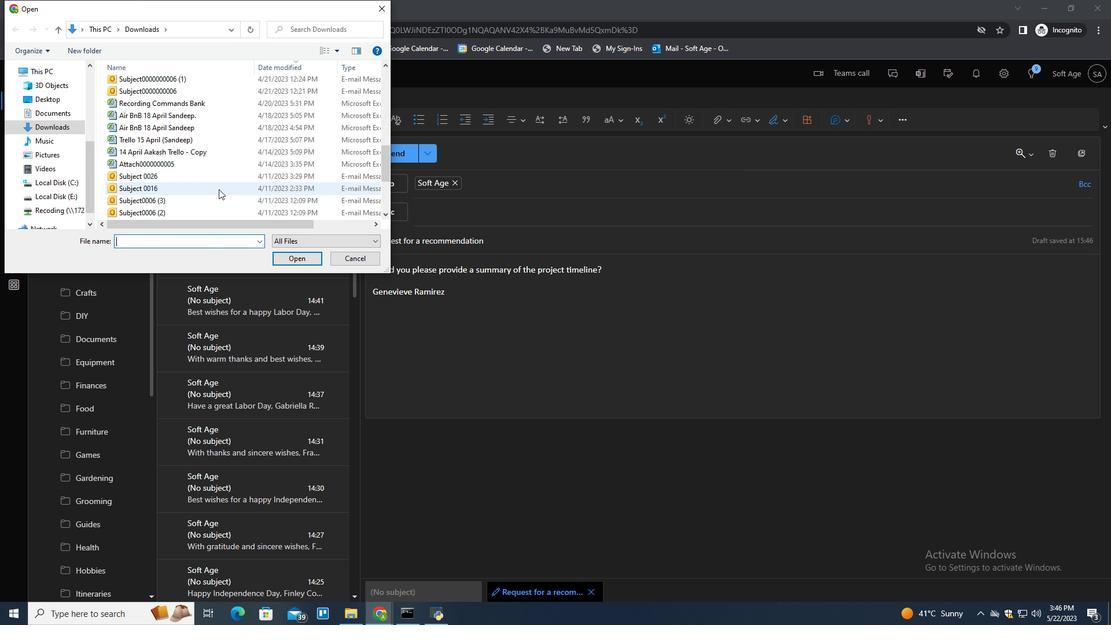 
Action: Mouse scrolled (218, 188) with delta (0, 0)
Screenshot: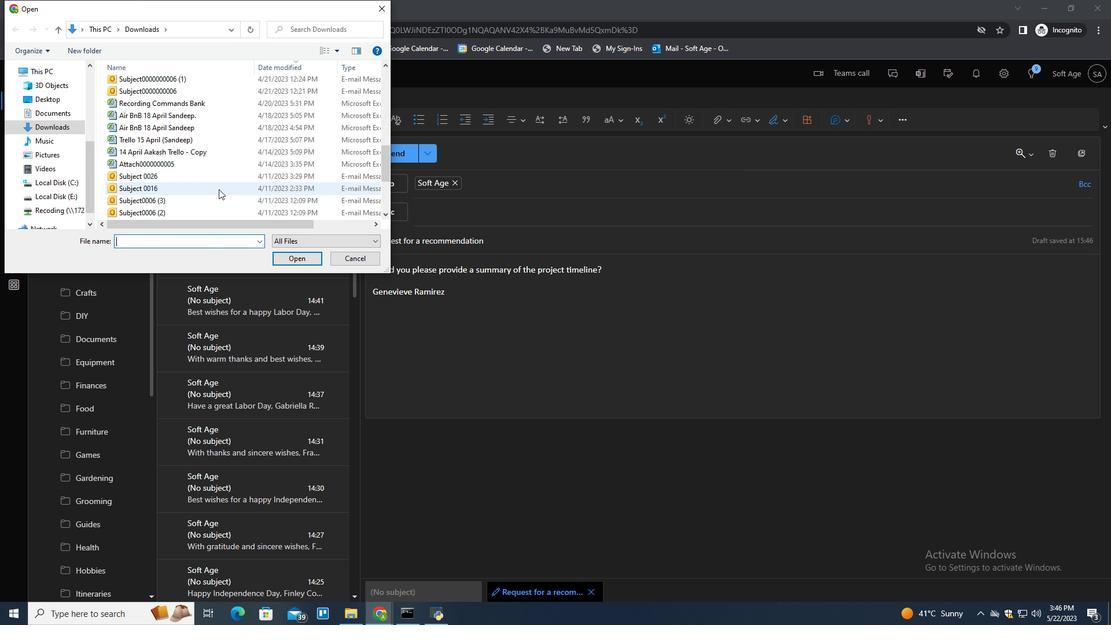 
Action: Mouse moved to (215, 171)
Screenshot: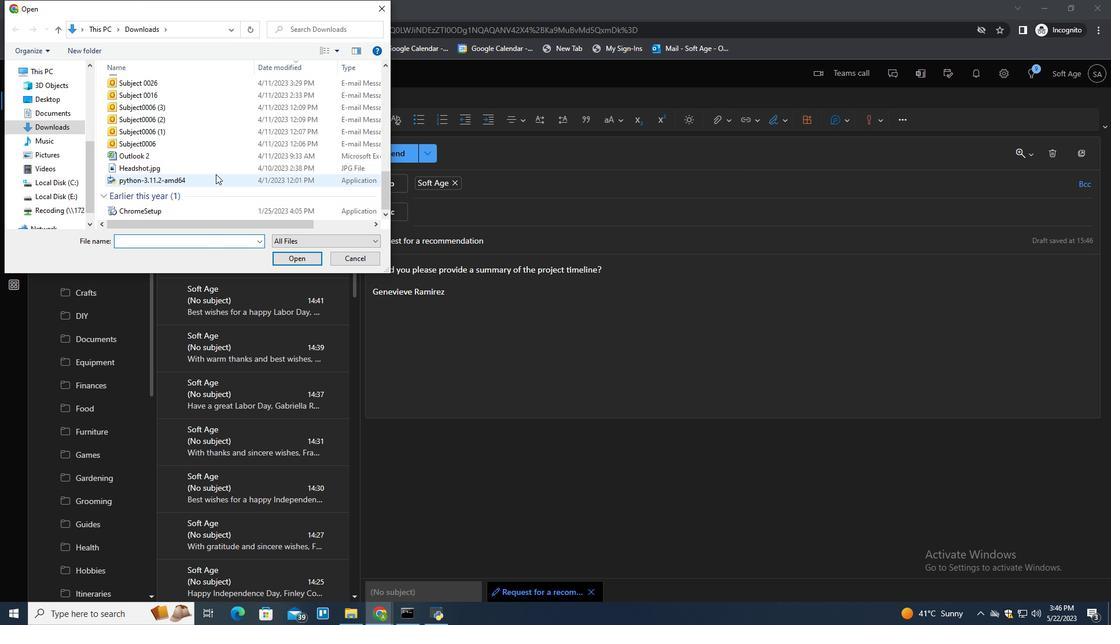 
Action: Mouse pressed left at (215, 171)
Screenshot: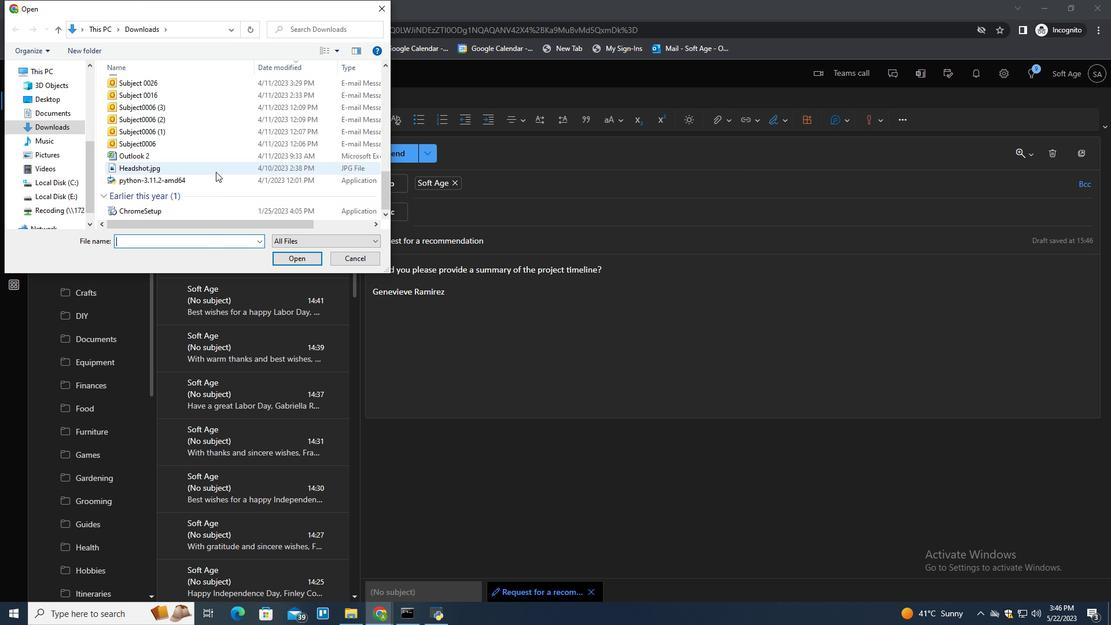 
Action: Key pressed <Key.f2>
Screenshot: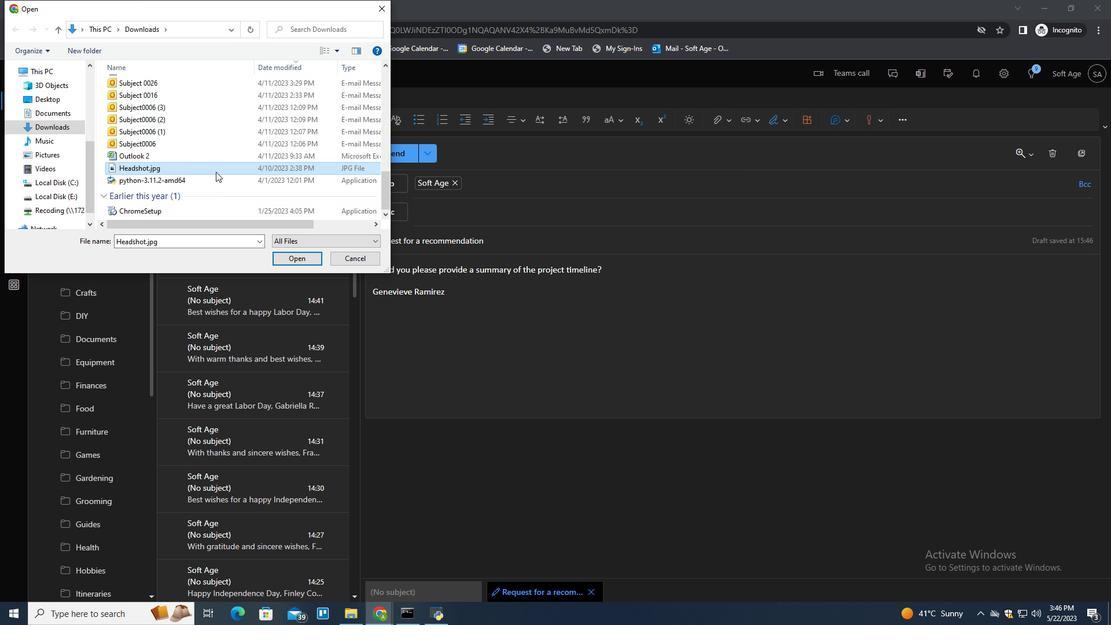 
Action: Mouse moved to (215, 169)
Screenshot: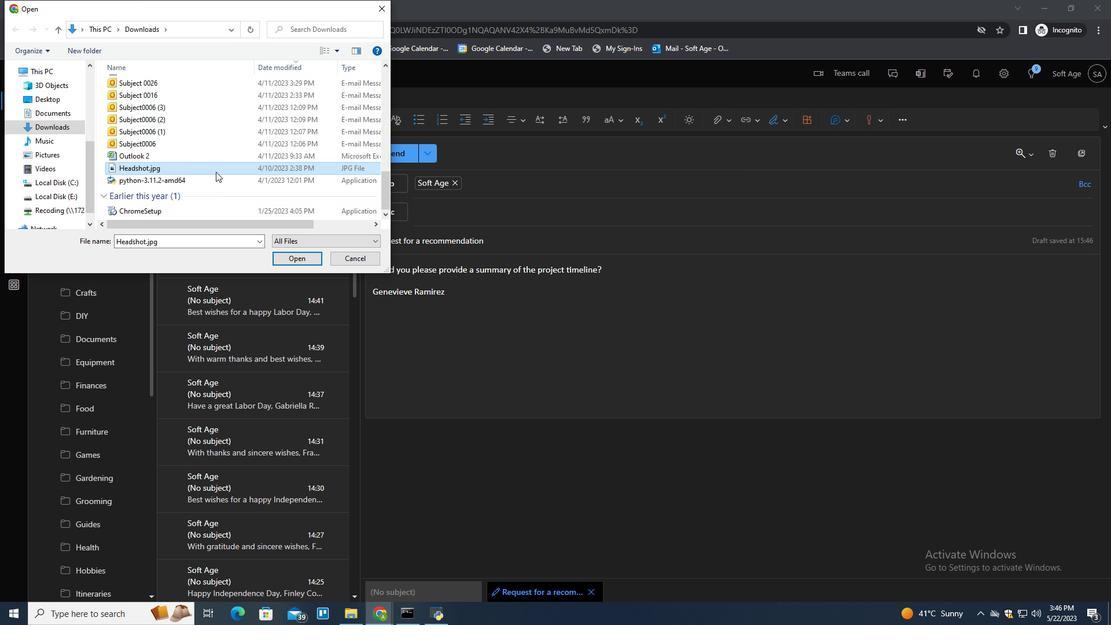 
Action: Key pressed <Key.shift>Product<Key.shift>_photo.png
Screenshot: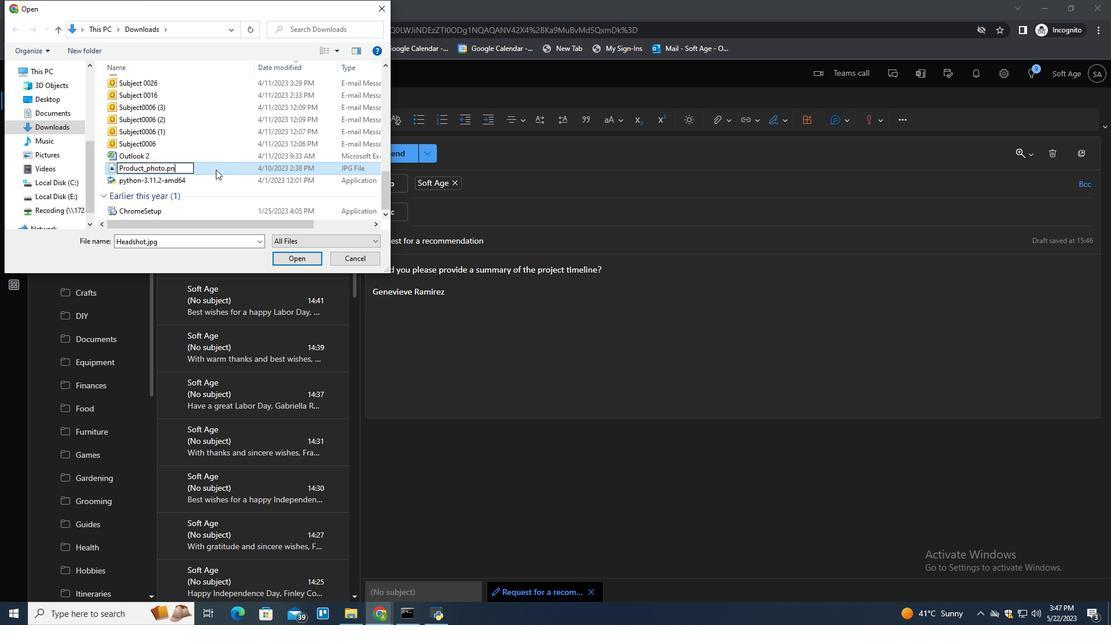 
Action: Mouse pressed left at (215, 169)
Screenshot: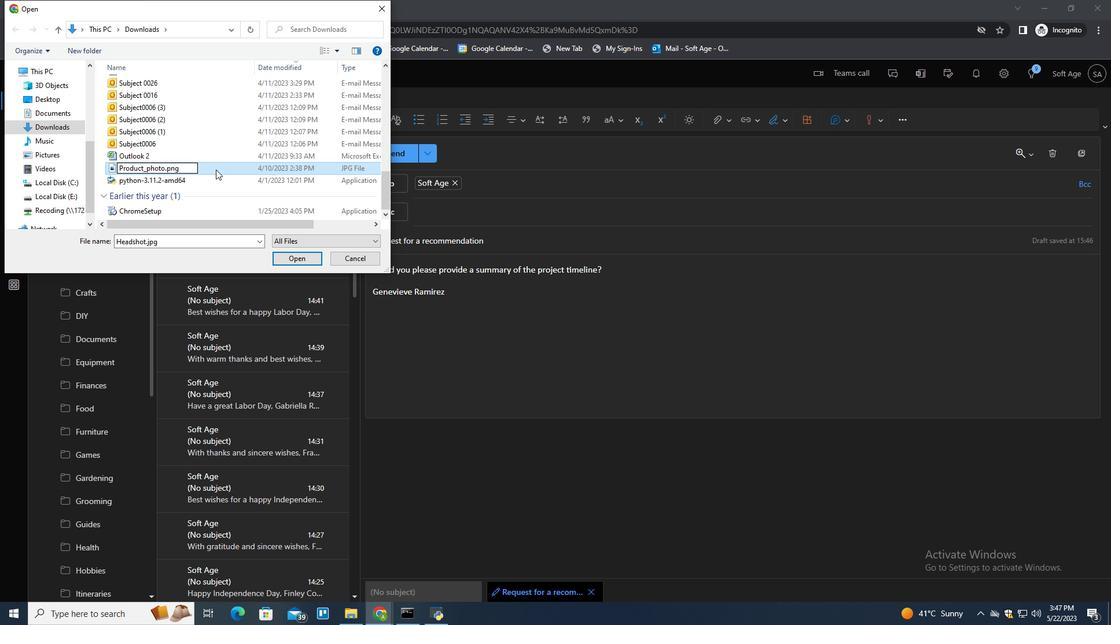 
Action: Mouse moved to (294, 255)
Screenshot: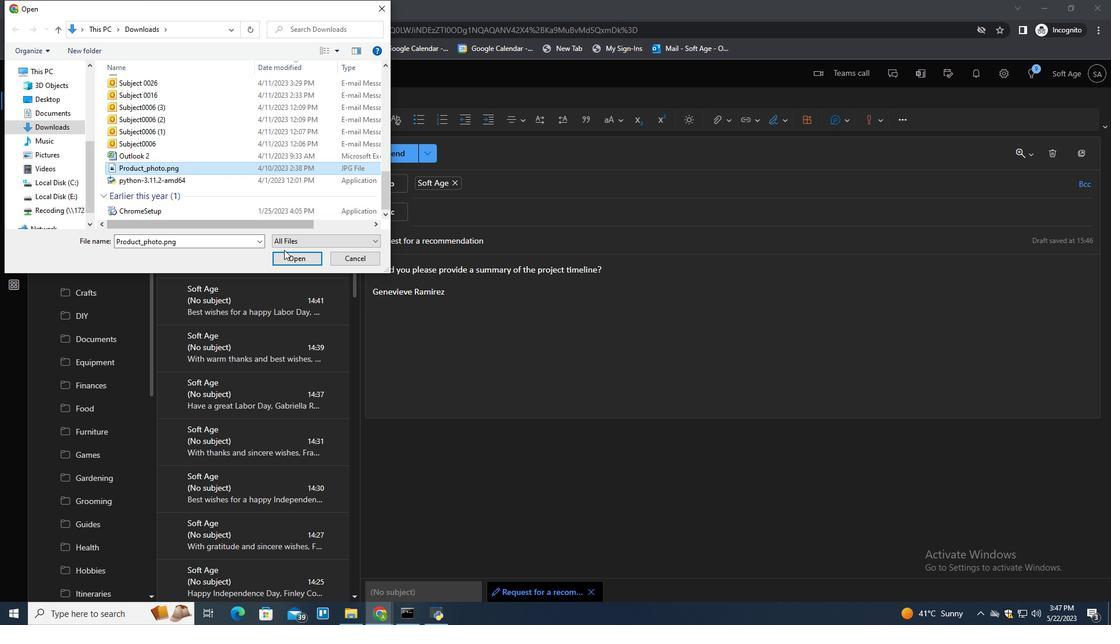 
Action: Mouse pressed left at (294, 255)
Screenshot: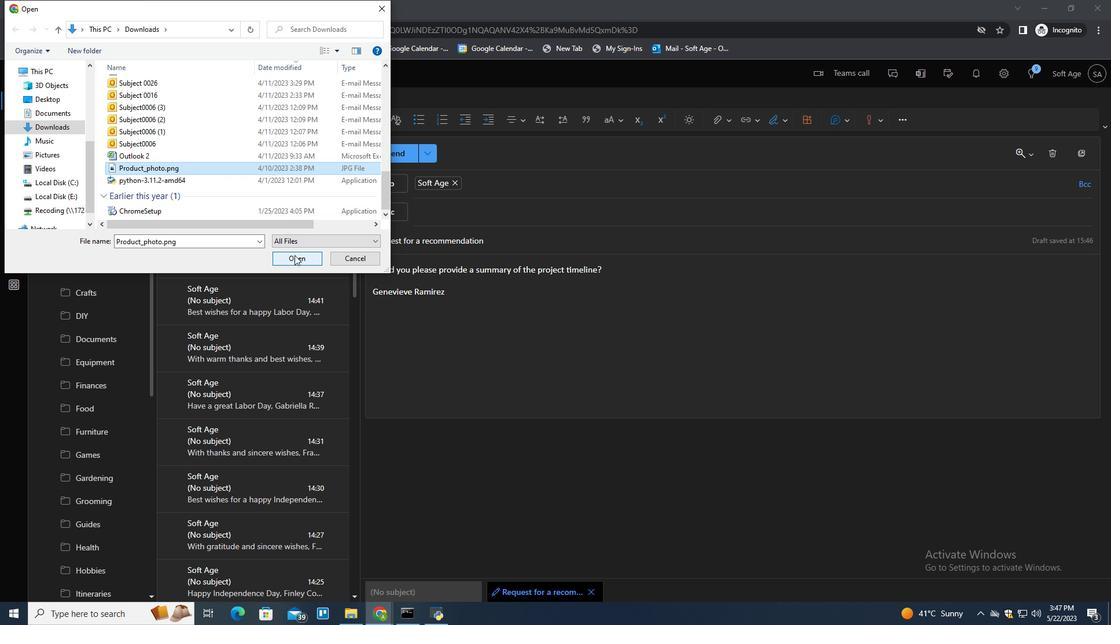 
Action: Mouse moved to (667, 375)
Screenshot: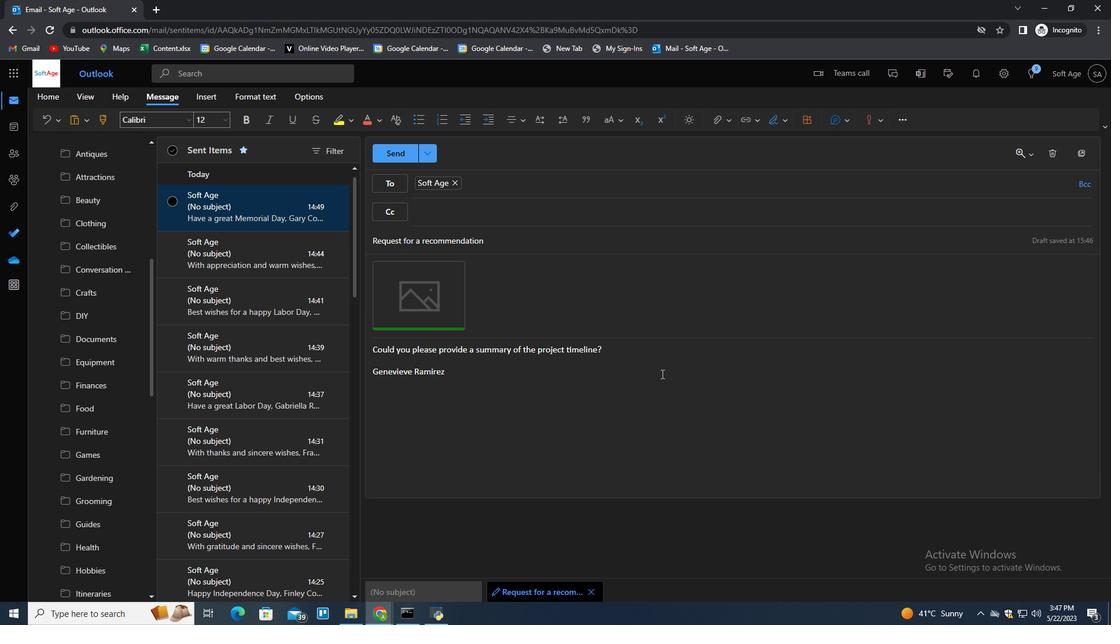
Action: Mouse pressed left at (667, 375)
Screenshot: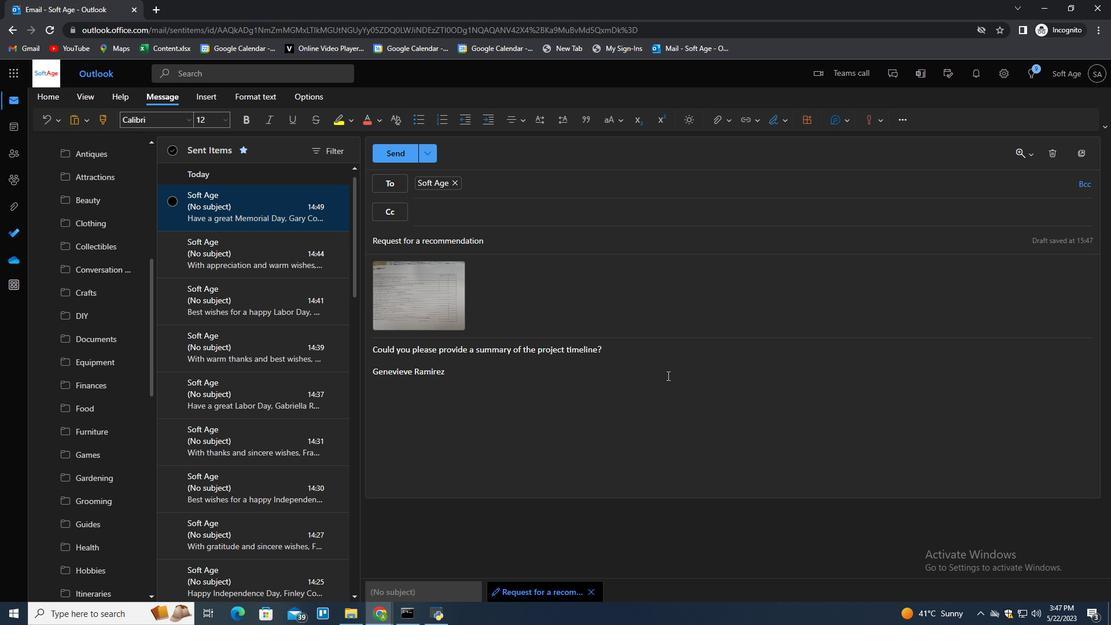 
Action: Key pressed <Key.enter>
Screenshot: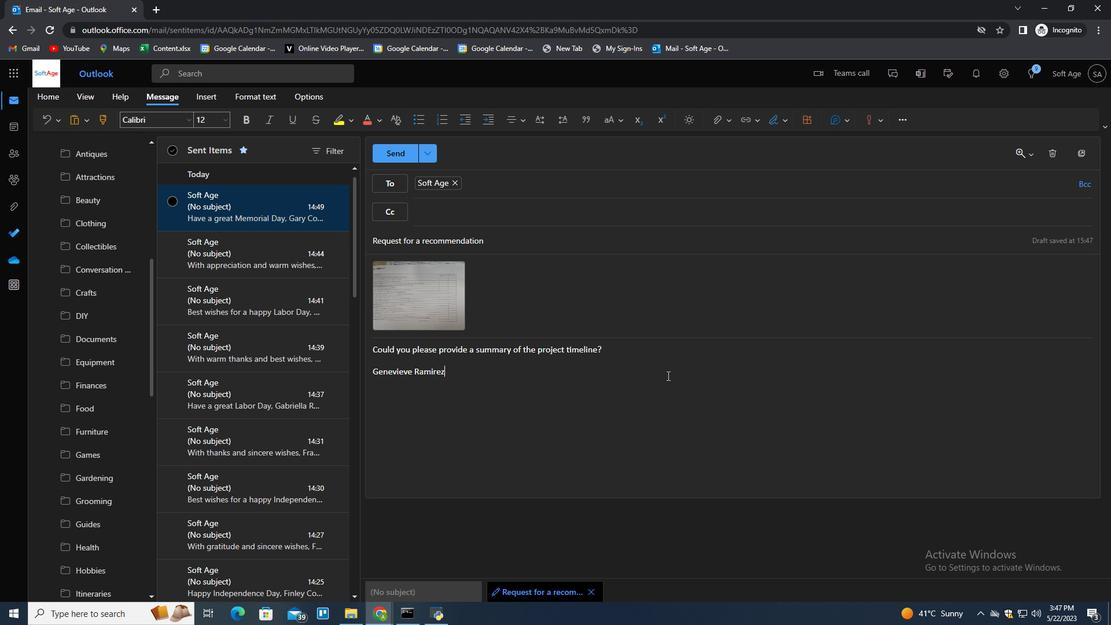 
Action: Mouse moved to (274, 214)
Screenshot: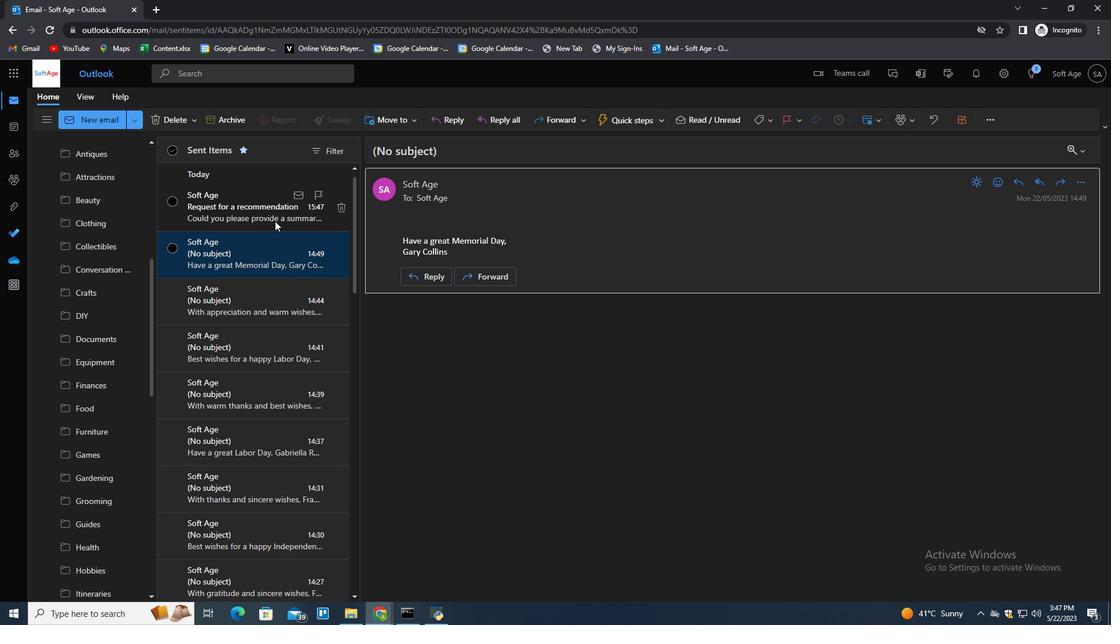 
Action: Mouse pressed right at (274, 214)
Screenshot: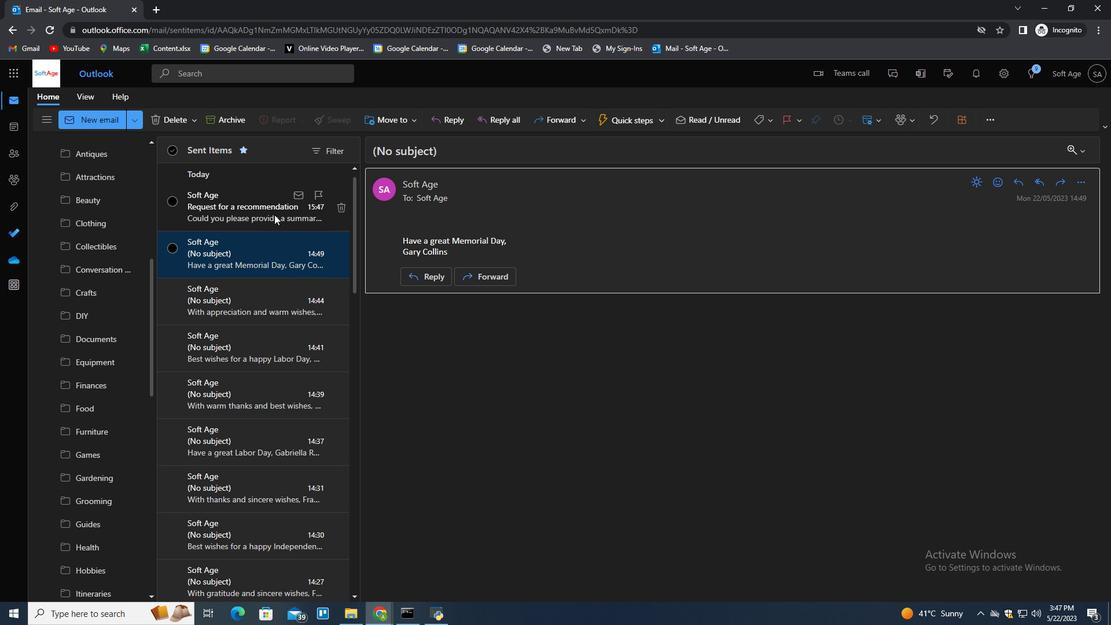 
Action: Mouse moved to (423, 260)
Screenshot: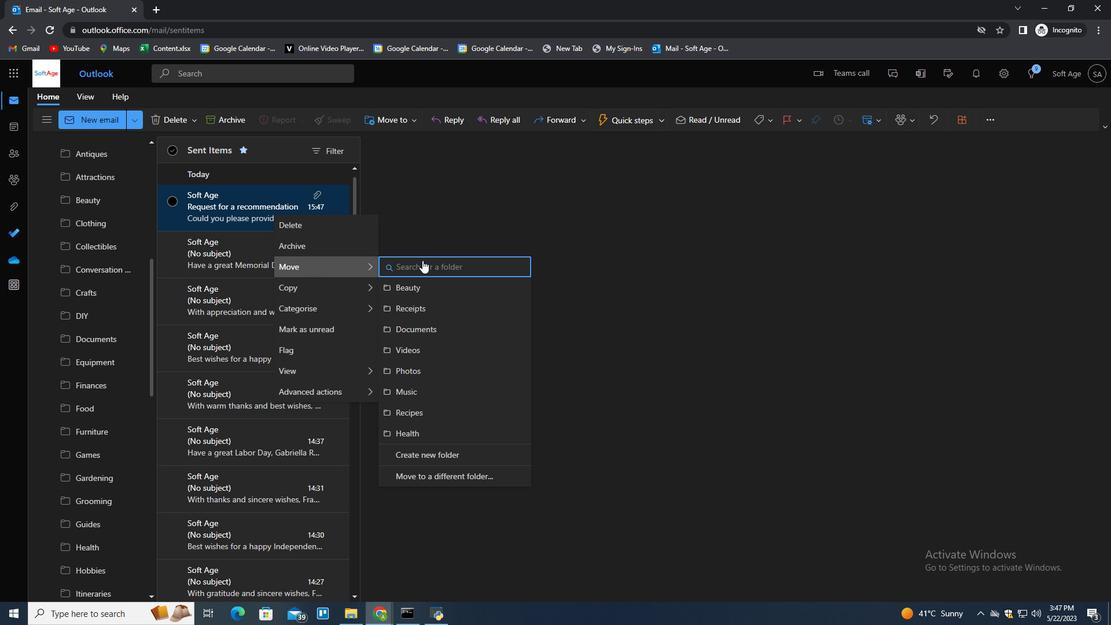 
Action: Mouse pressed left at (423, 260)
Screenshot: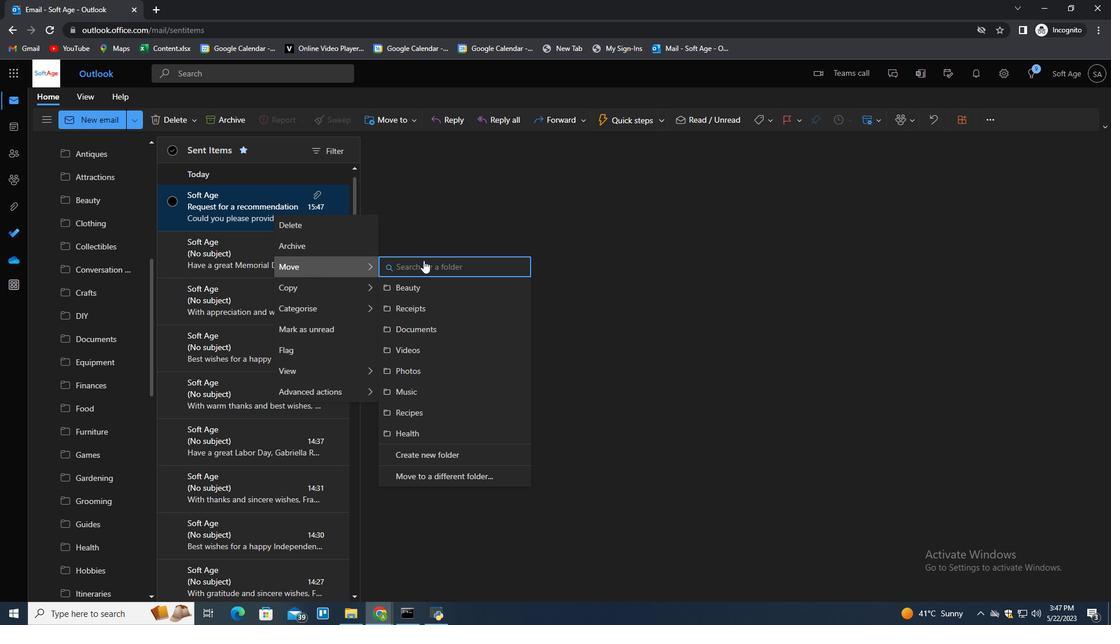 
Action: Mouse moved to (427, 262)
Screenshot: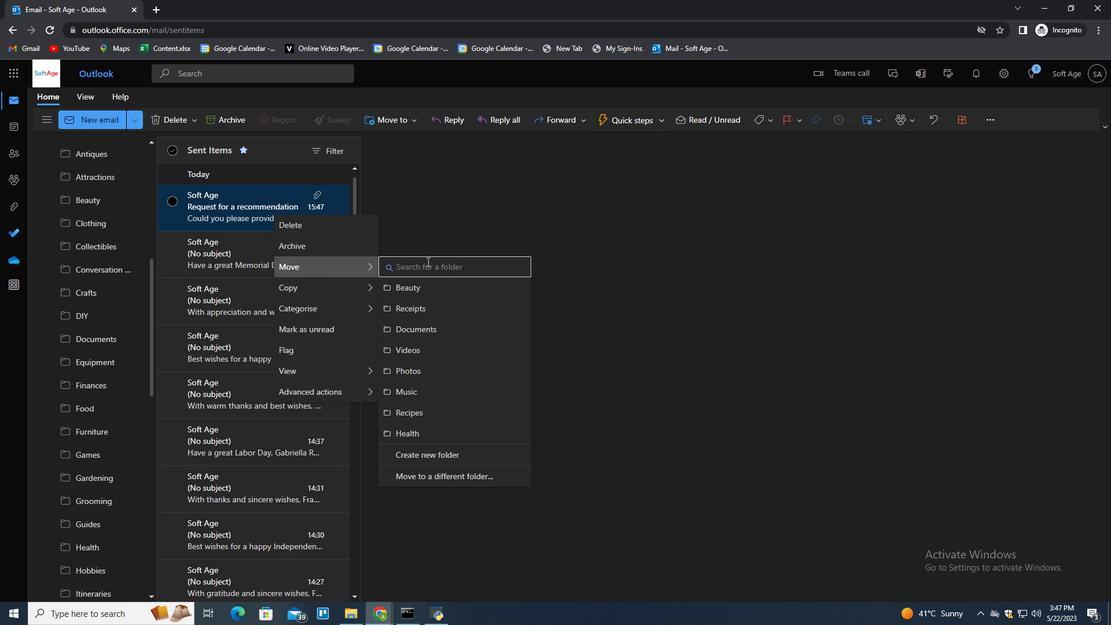 
Action: Mouse pressed left at (427, 262)
Screenshot: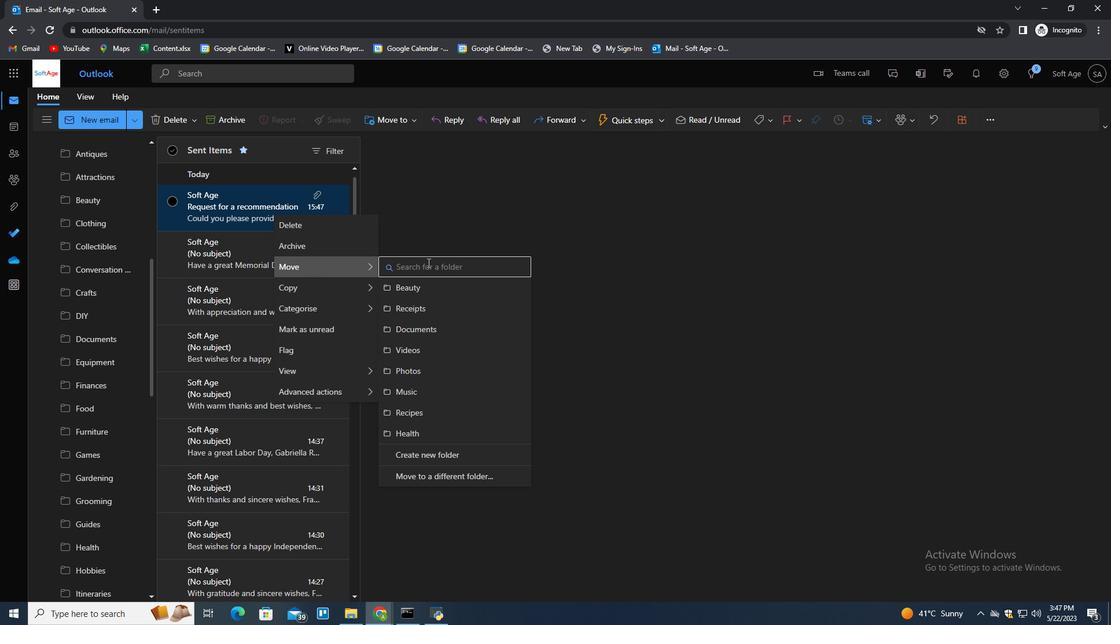 
Action: Key pressed <Key.shift>Skincare<Key.down><Key.enter>
Screenshot: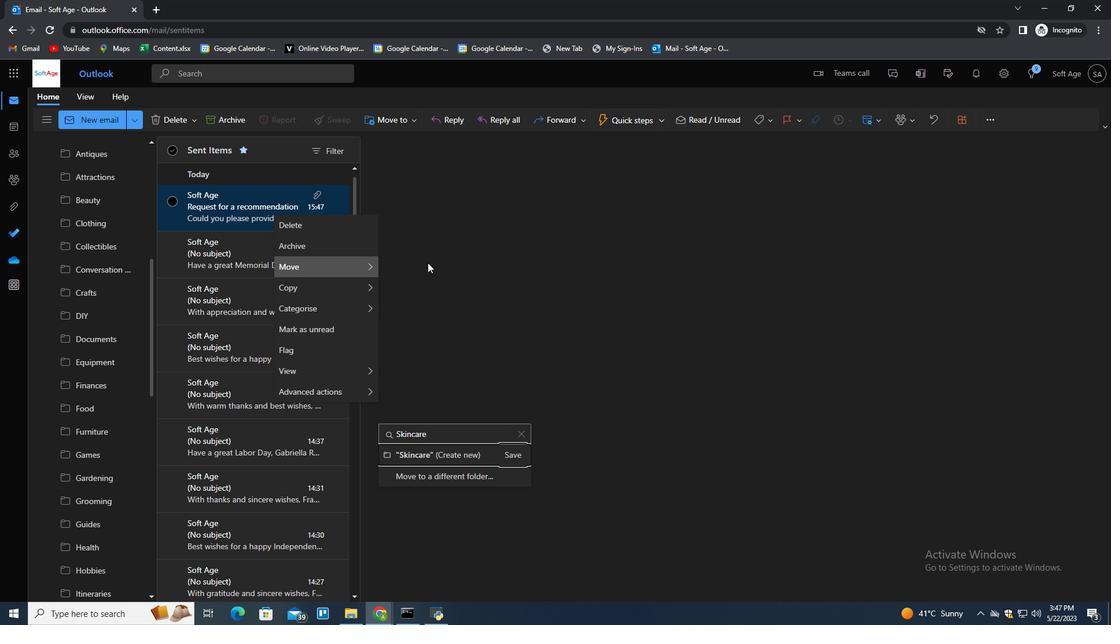 
